 Task: Look for space in Nagaoka, Japan from 1st July, 2023 to 9th July, 2023 for 2 adults in price range Rs.8000 to Rs.15000. Place can be entire place with 1  bedroom having 1 bed and 1 bathroom. Property type can be house, flat, guest house. Booking option can be shelf check-in. Required host language is English.
Action: Mouse moved to (412, 97)
Screenshot: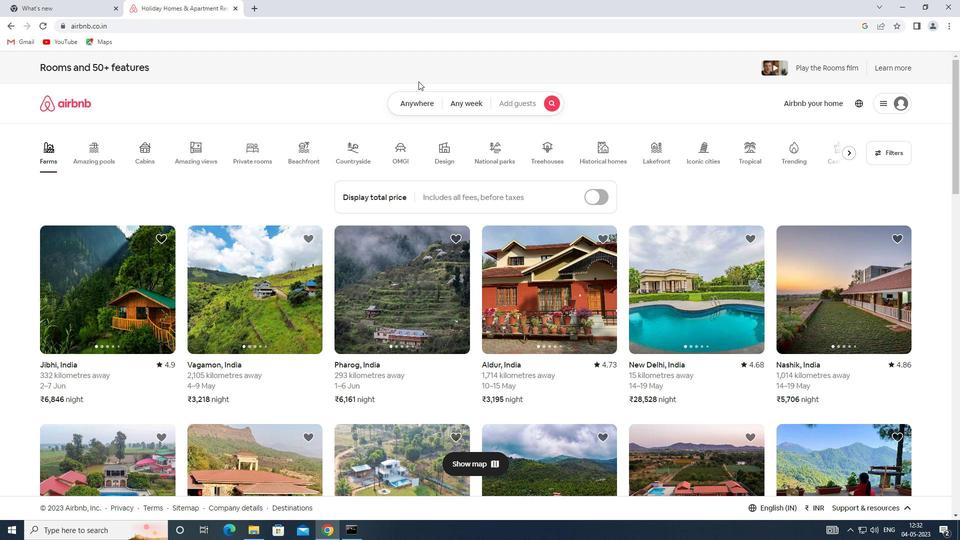
Action: Mouse pressed left at (412, 97)
Screenshot: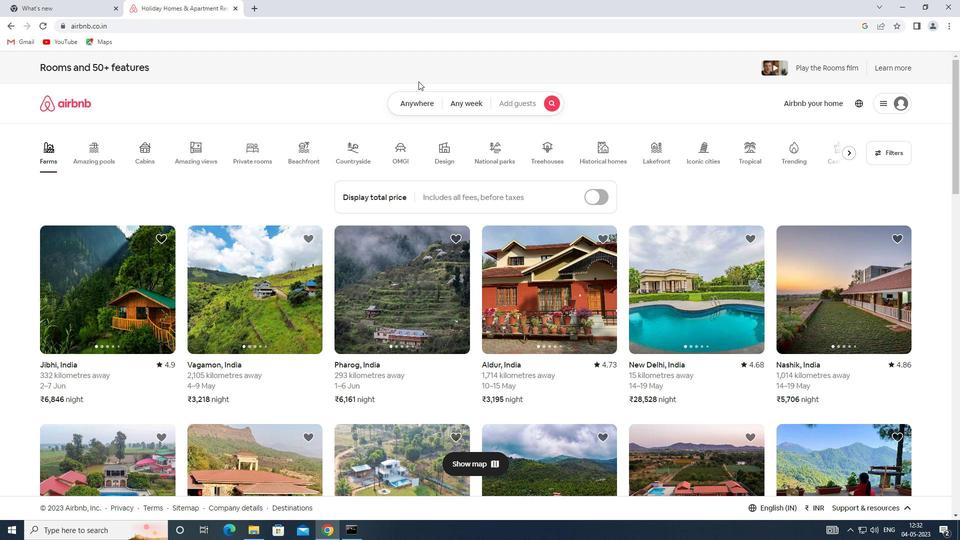 
Action: Mouse moved to (372, 144)
Screenshot: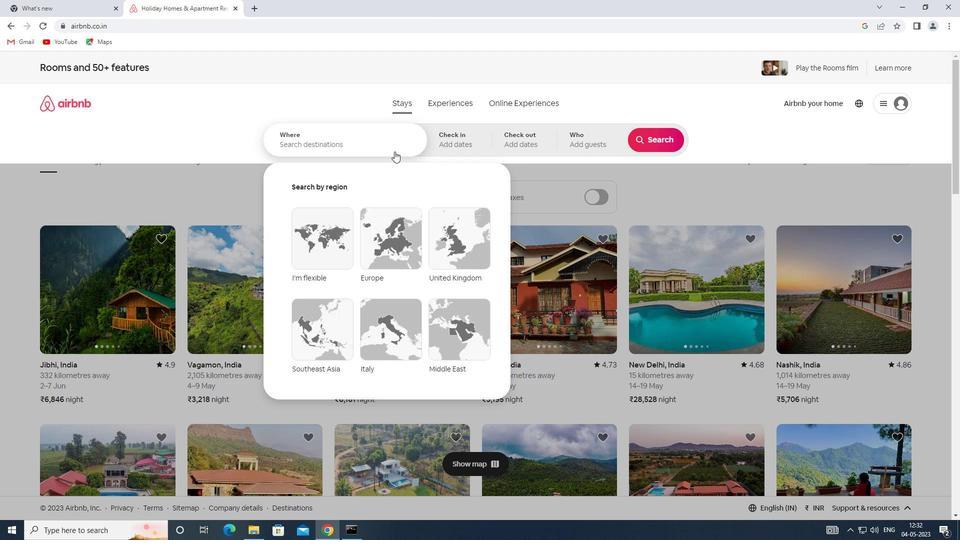 
Action: Mouse pressed left at (372, 144)
Screenshot: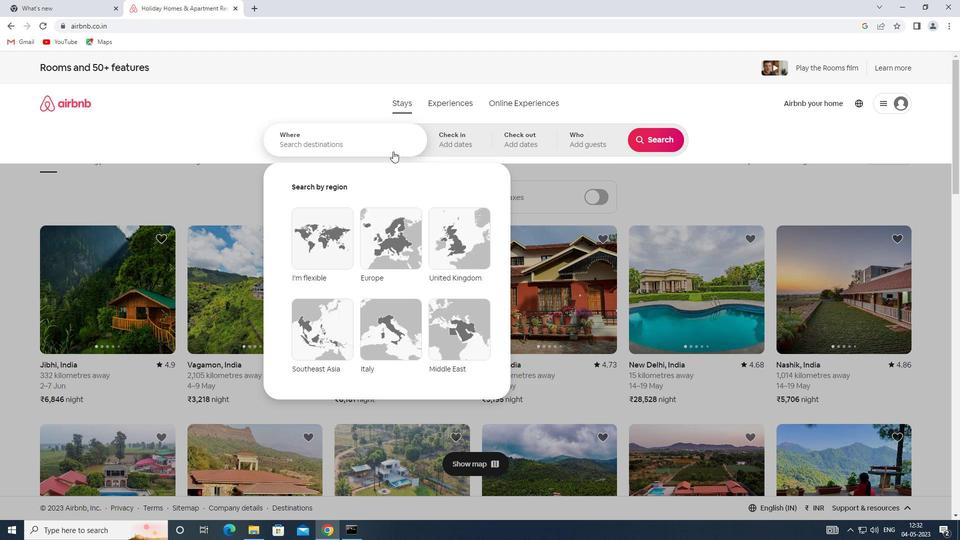 
Action: Mouse moved to (372, 143)
Screenshot: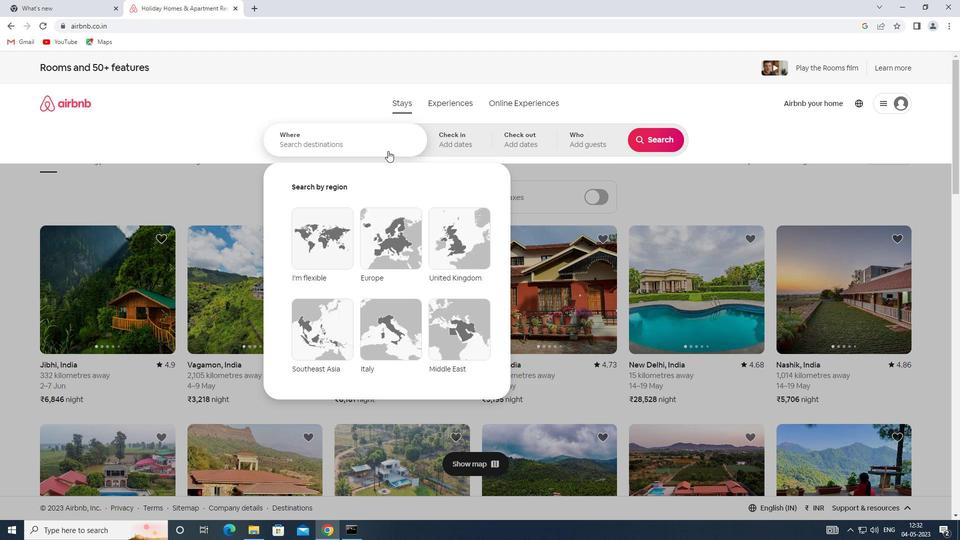 
Action: Key pressed <Key.shift>NAGAOKA,<Key.shift>JAPAN
Screenshot: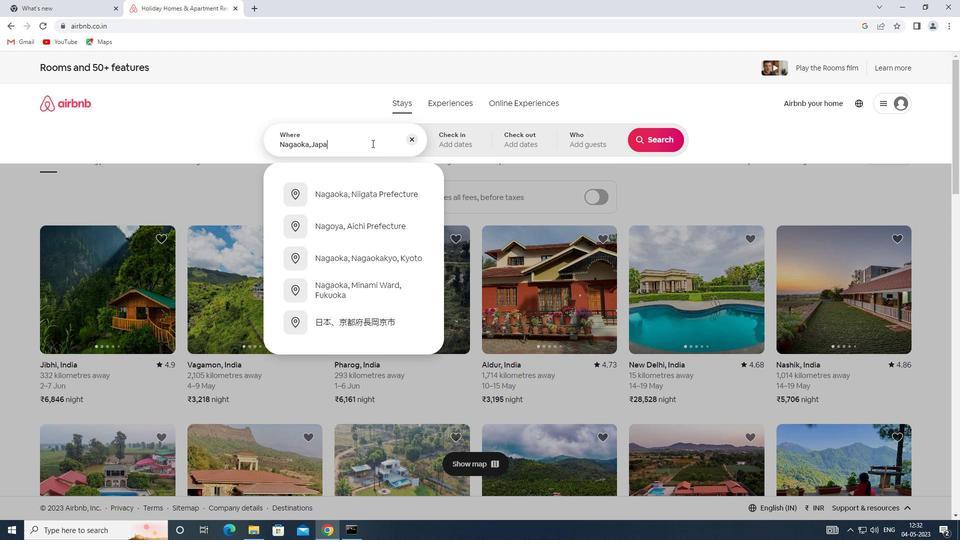 
Action: Mouse moved to (473, 144)
Screenshot: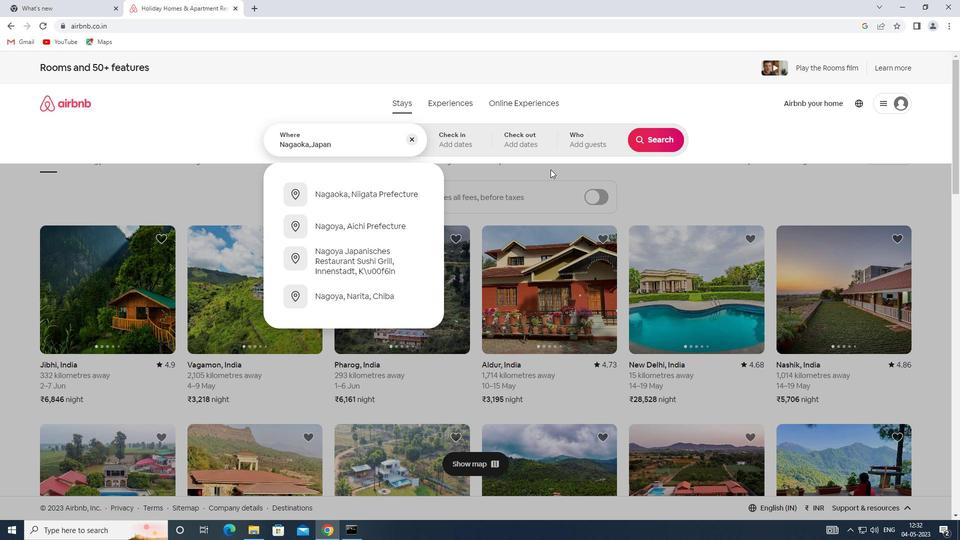 
Action: Mouse pressed left at (473, 144)
Screenshot: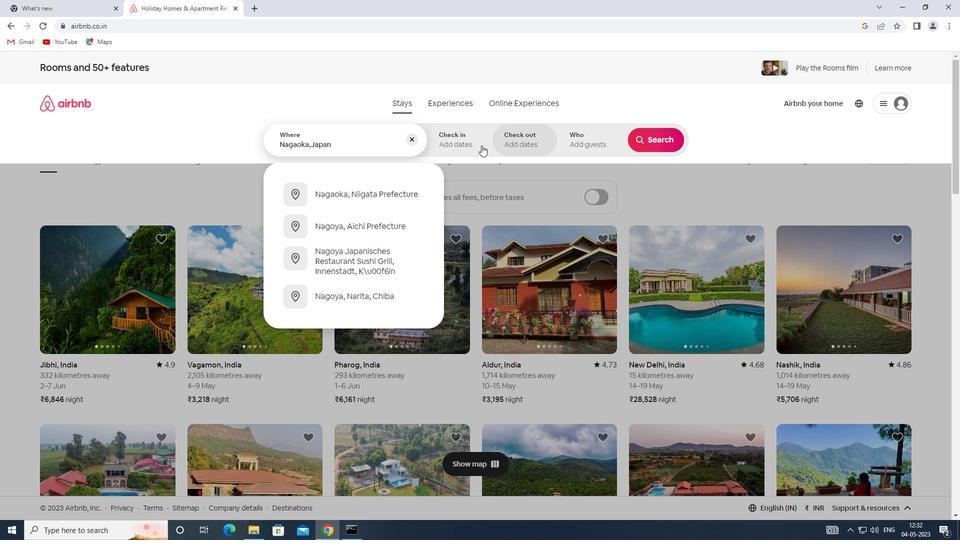
Action: Mouse moved to (659, 219)
Screenshot: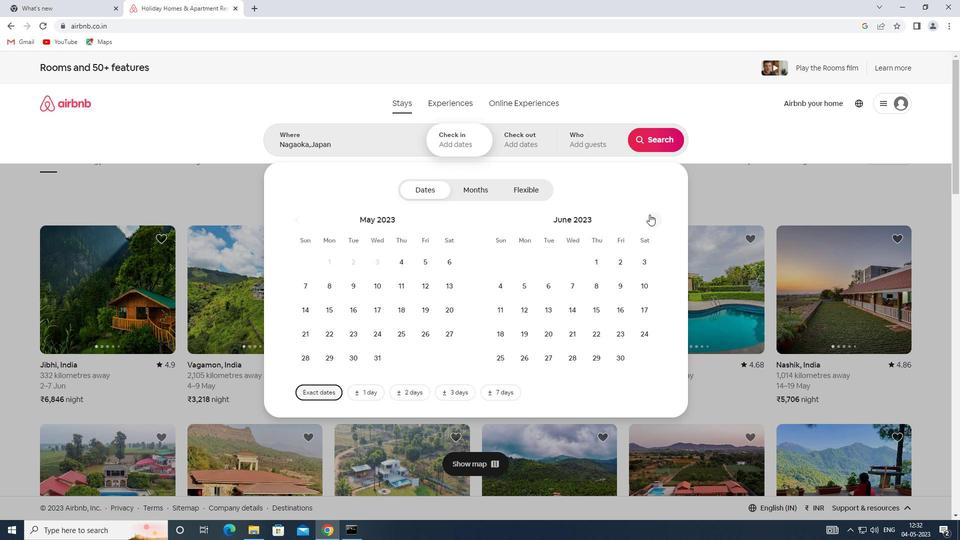 
Action: Mouse pressed left at (659, 219)
Screenshot: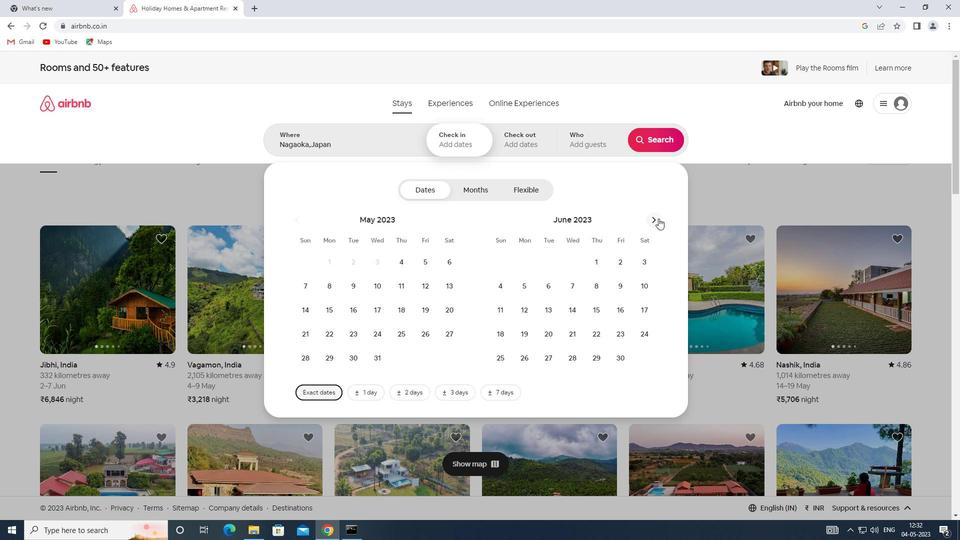
Action: Mouse moved to (652, 272)
Screenshot: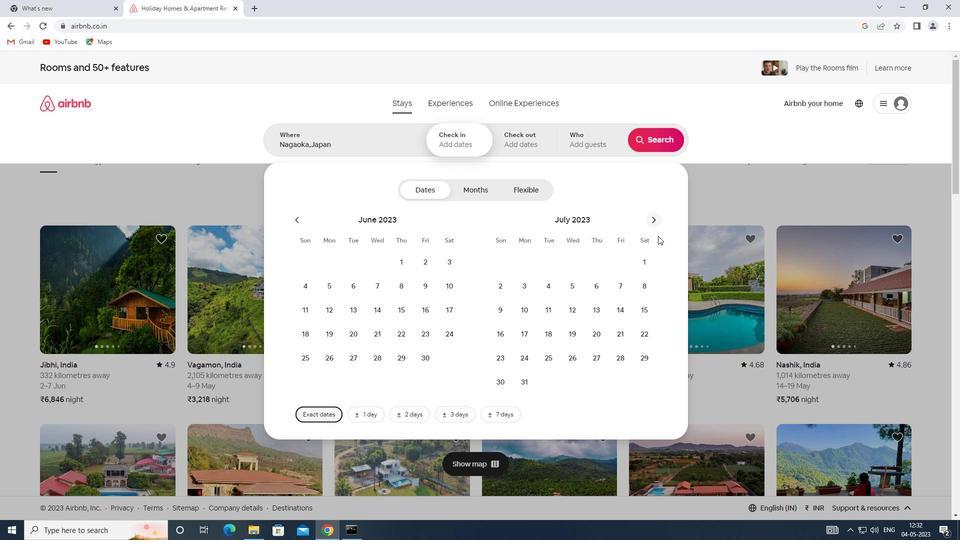 
Action: Mouse pressed left at (652, 272)
Screenshot: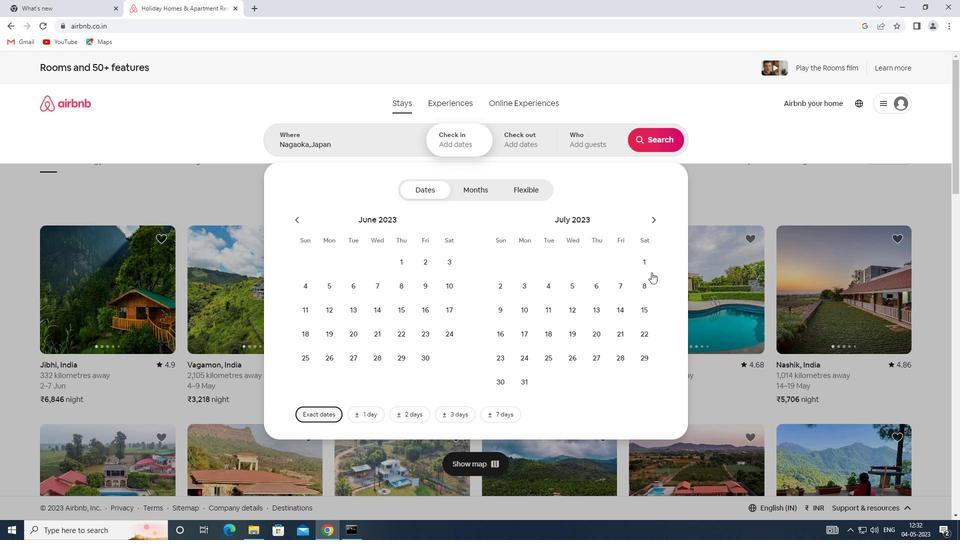 
Action: Mouse moved to (495, 317)
Screenshot: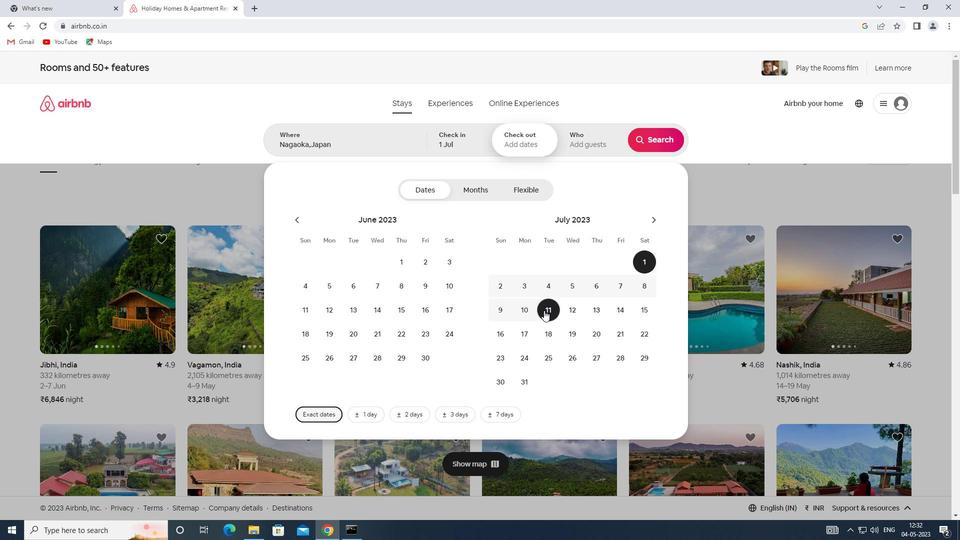 
Action: Mouse pressed left at (495, 317)
Screenshot: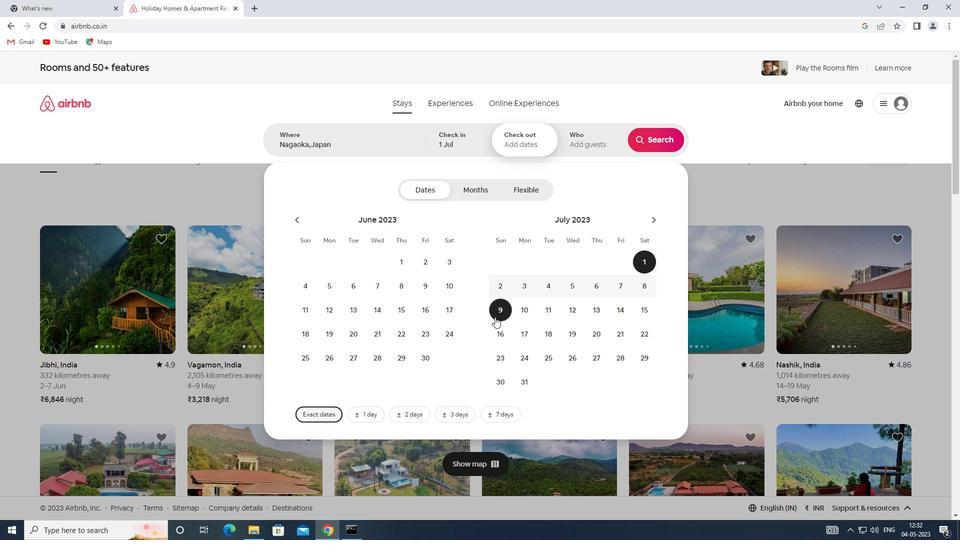 
Action: Mouse moved to (588, 134)
Screenshot: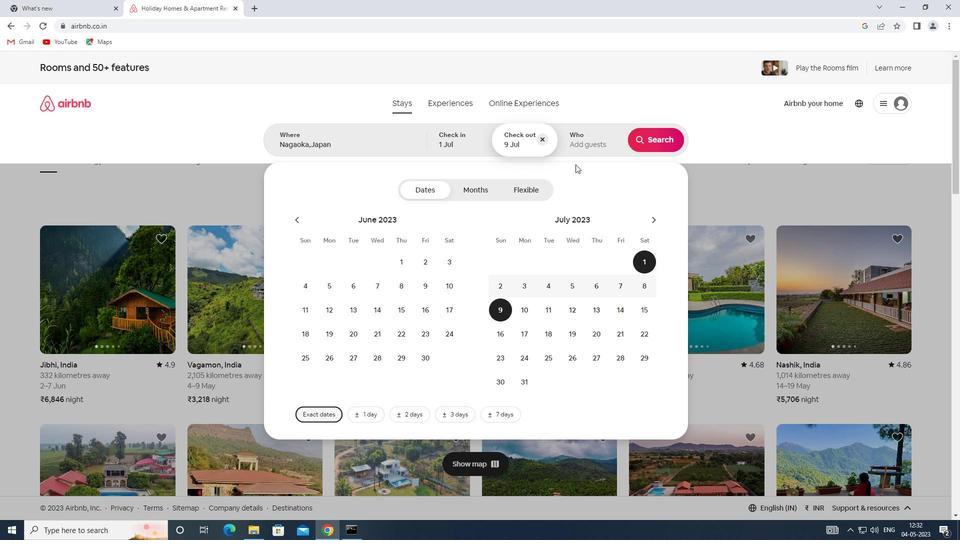 
Action: Mouse pressed left at (588, 134)
Screenshot: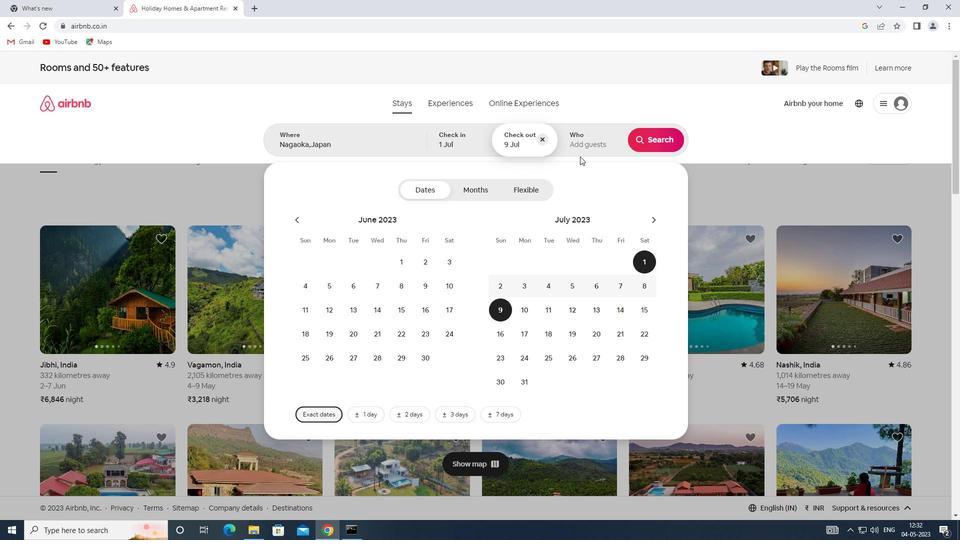 
Action: Mouse moved to (658, 193)
Screenshot: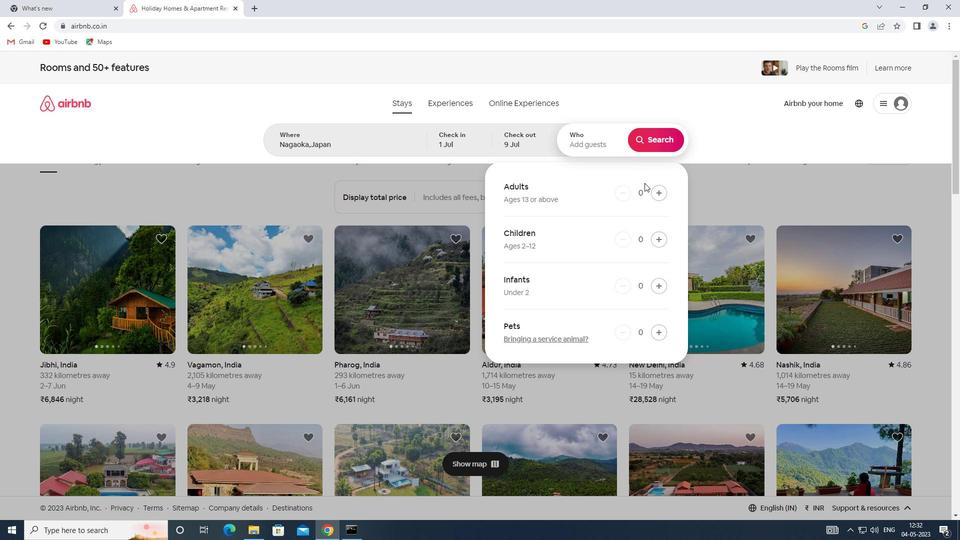 
Action: Mouse pressed left at (658, 193)
Screenshot: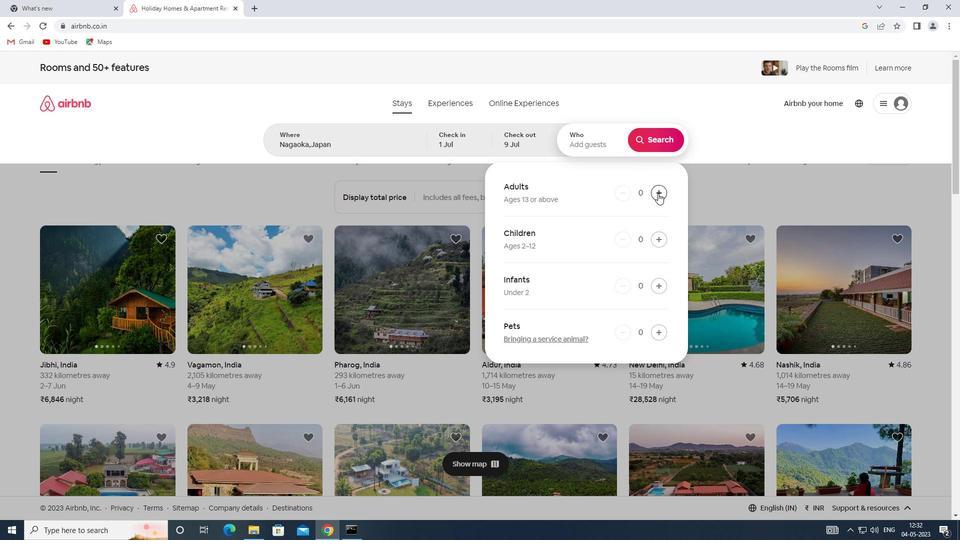 
Action: Mouse pressed left at (658, 193)
Screenshot: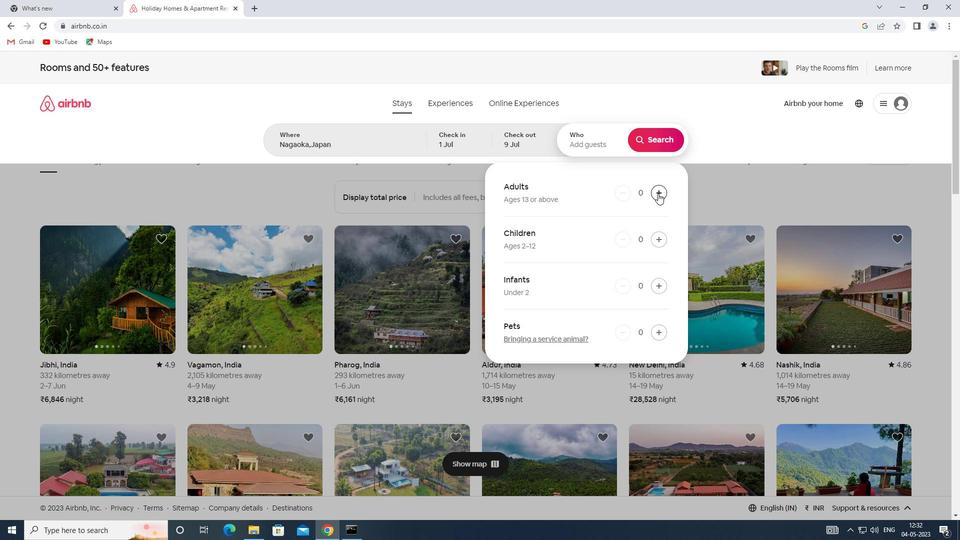 
Action: Mouse moved to (651, 142)
Screenshot: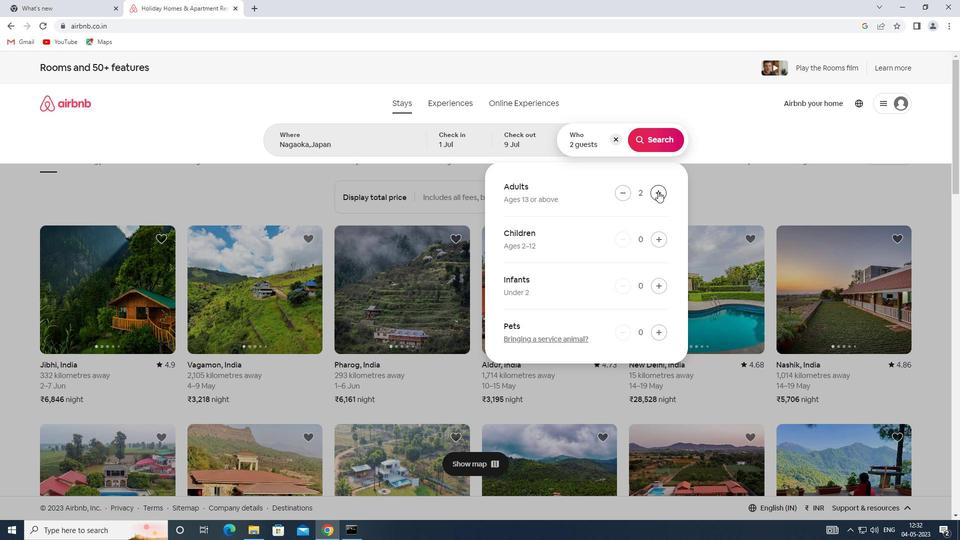 
Action: Mouse pressed left at (651, 142)
Screenshot: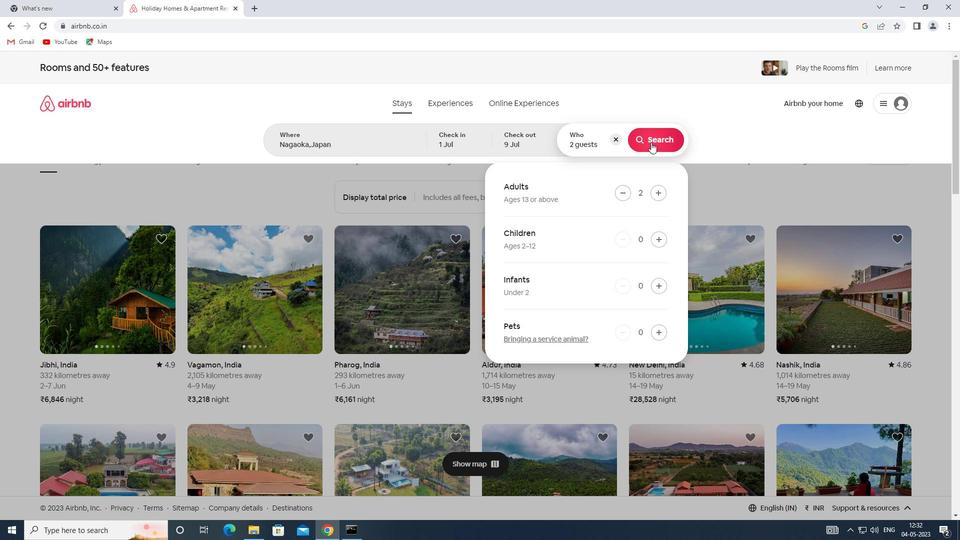 
Action: Mouse moved to (920, 110)
Screenshot: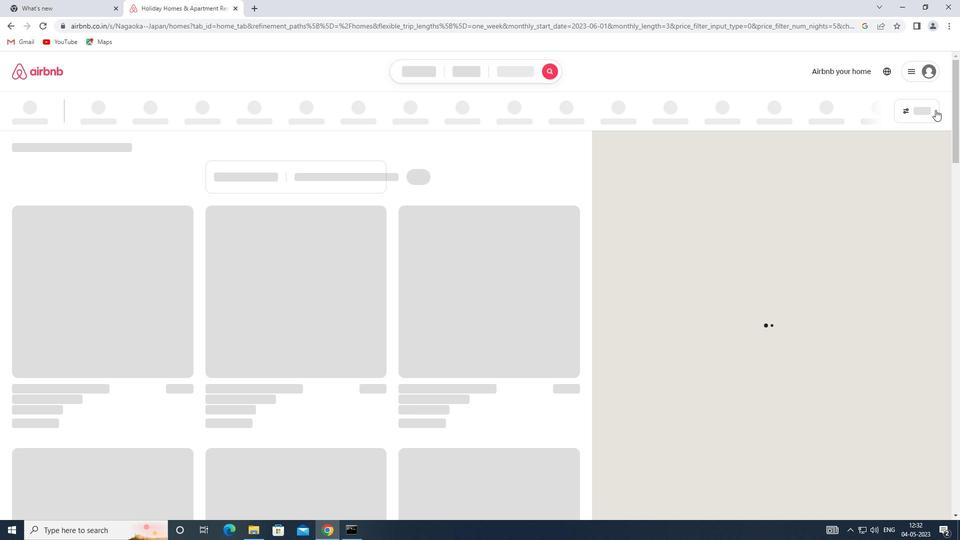 
Action: Mouse pressed left at (920, 110)
Screenshot: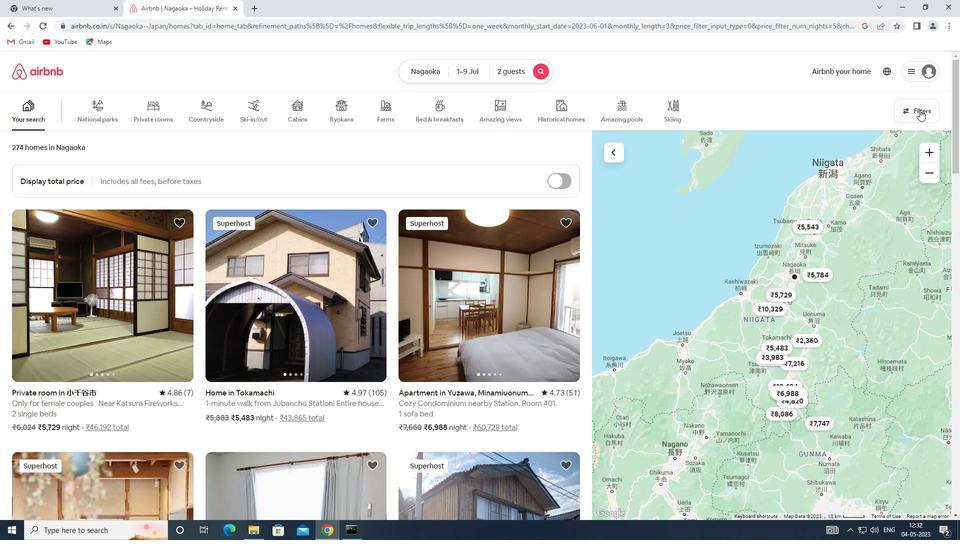 
Action: Mouse moved to (351, 241)
Screenshot: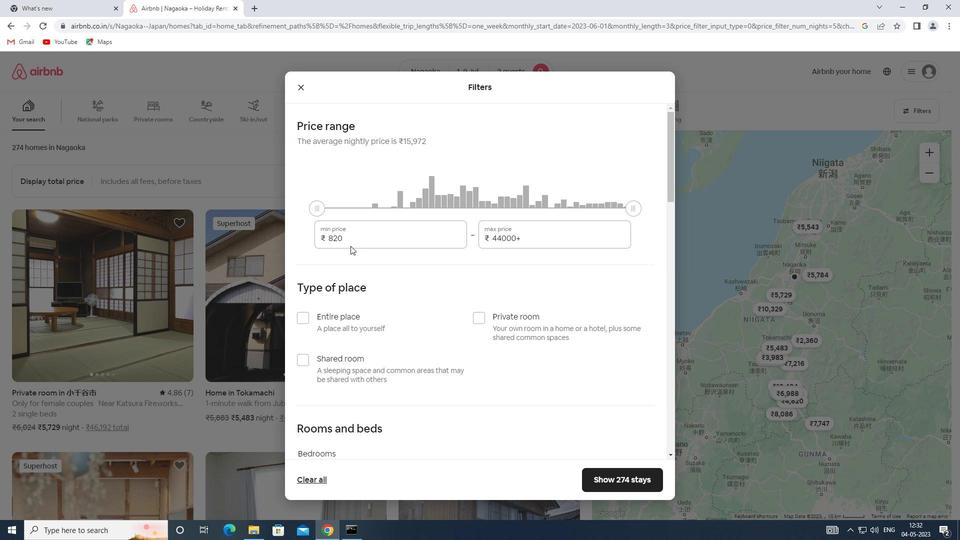 
Action: Mouse pressed left at (351, 241)
Screenshot: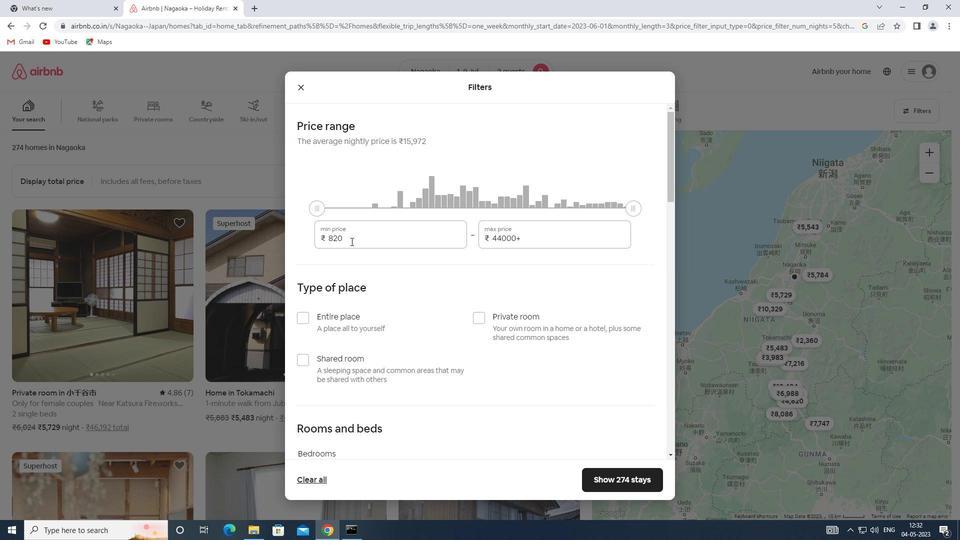 
Action: Mouse moved to (303, 241)
Screenshot: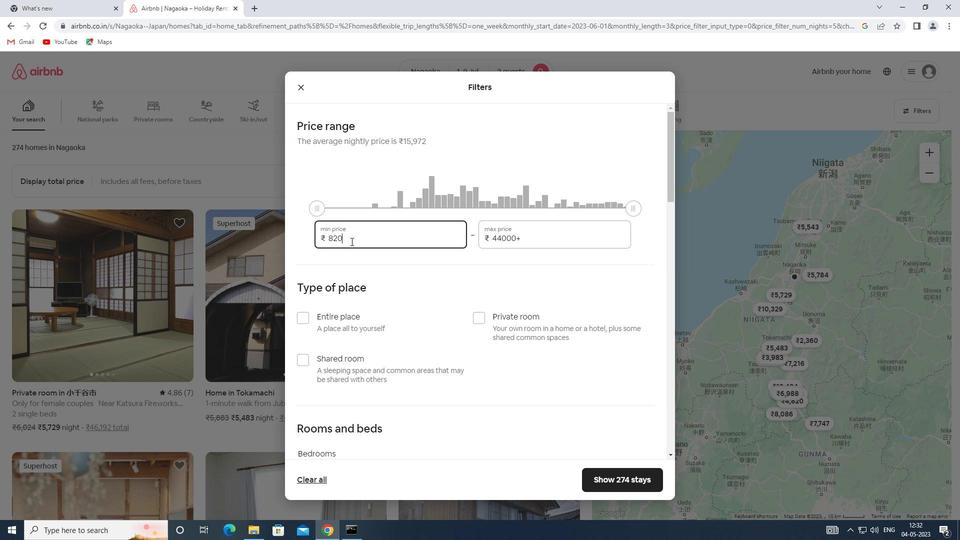 
Action: Key pressed 8000
Screenshot: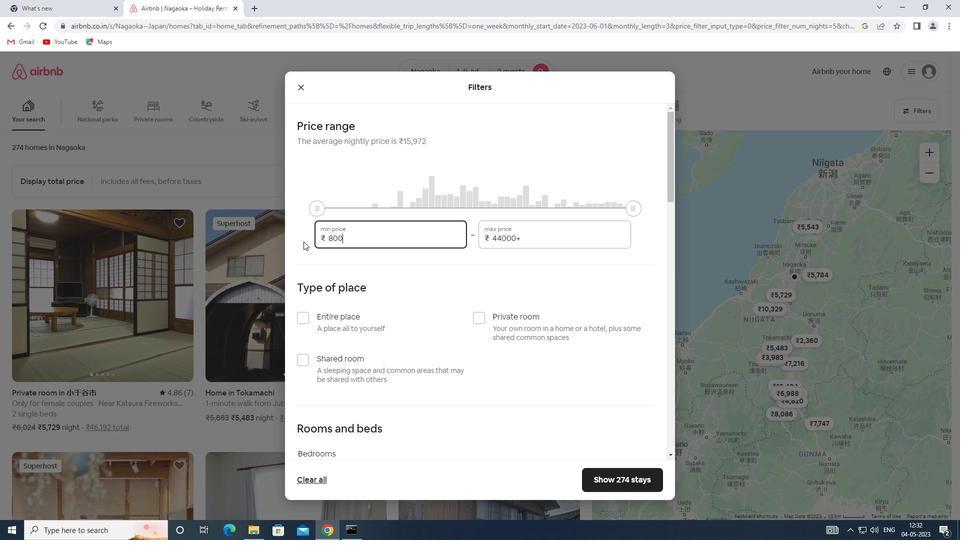 
Action: Mouse moved to (519, 240)
Screenshot: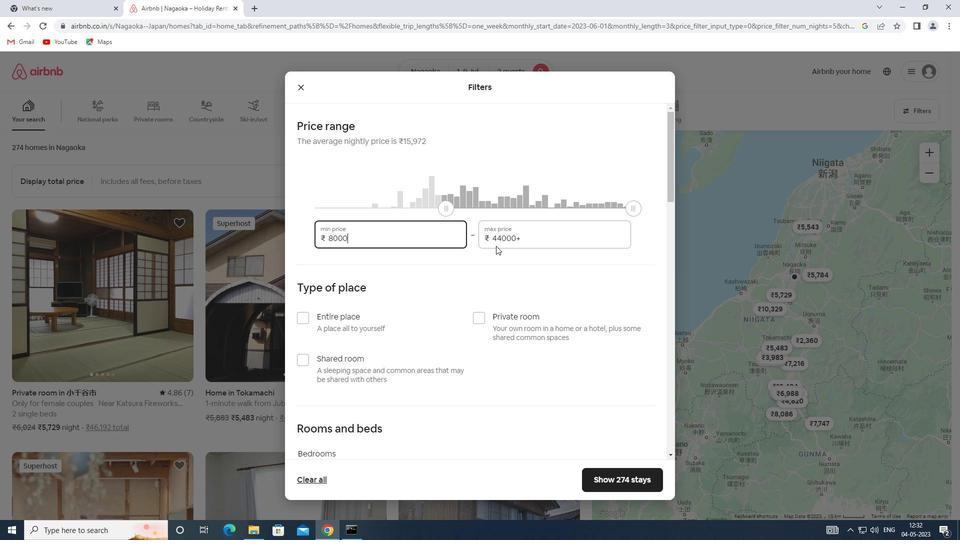 
Action: Mouse pressed left at (519, 240)
Screenshot: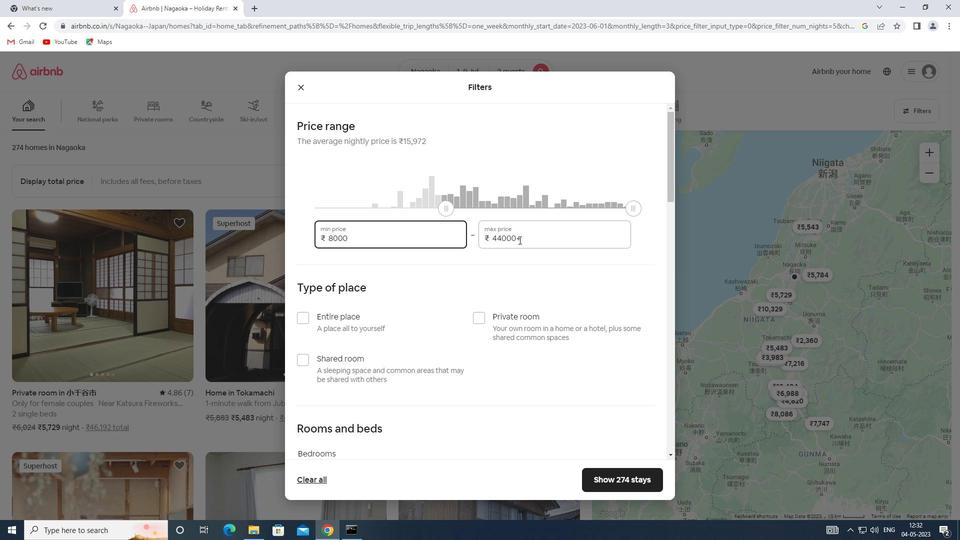 
Action: Mouse moved to (473, 238)
Screenshot: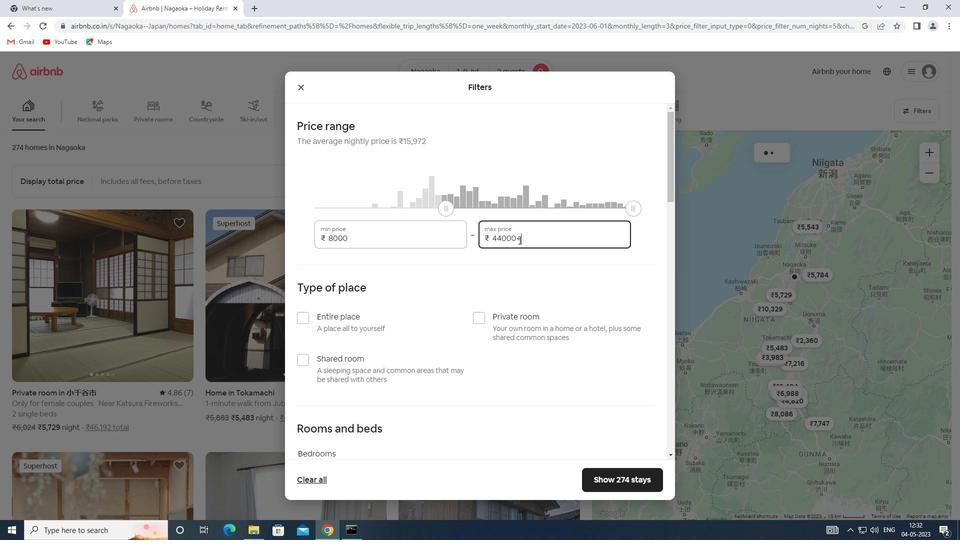 
Action: Key pressed 15000
Screenshot: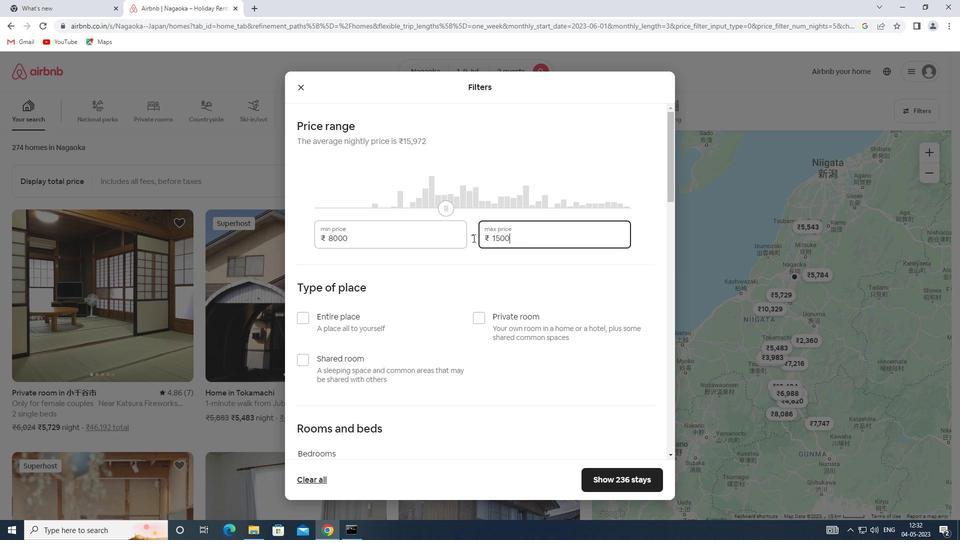
Action: Mouse scrolled (473, 237) with delta (0, 0)
Screenshot: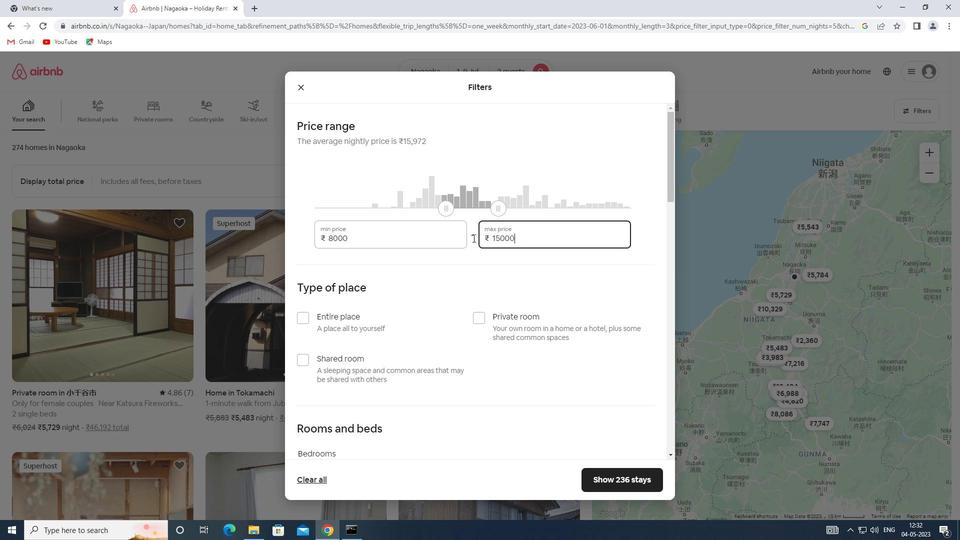 
Action: Mouse moved to (323, 274)
Screenshot: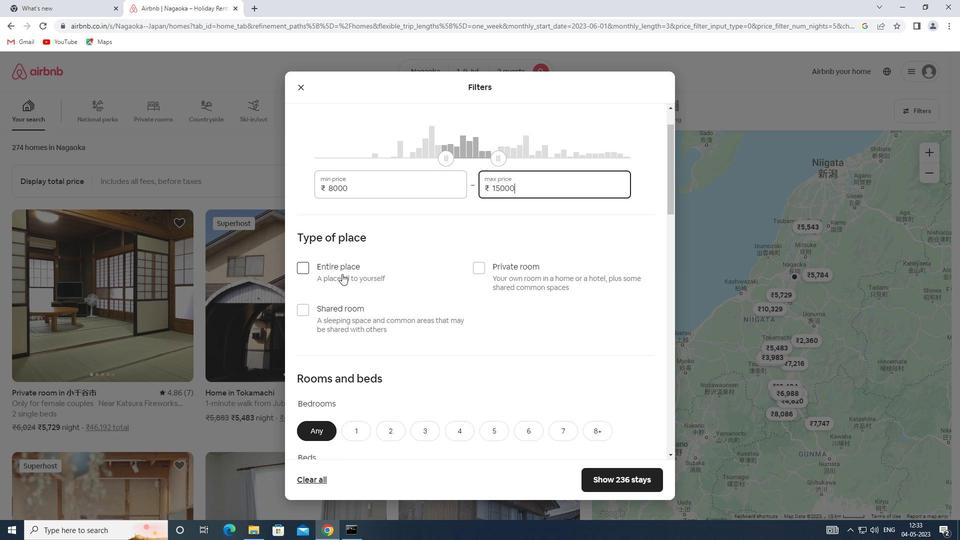 
Action: Mouse pressed left at (323, 274)
Screenshot: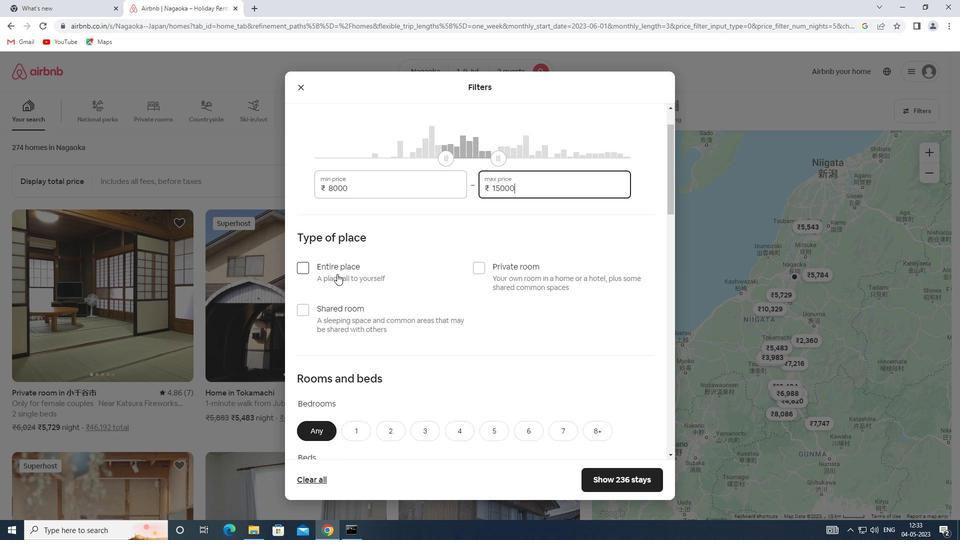 
Action: Mouse moved to (324, 273)
Screenshot: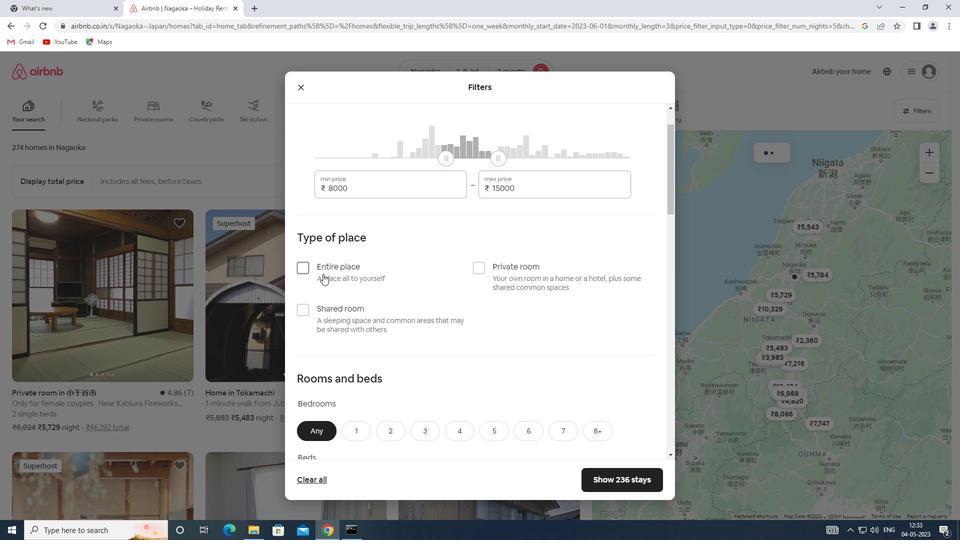 
Action: Mouse scrolled (324, 272) with delta (0, 0)
Screenshot: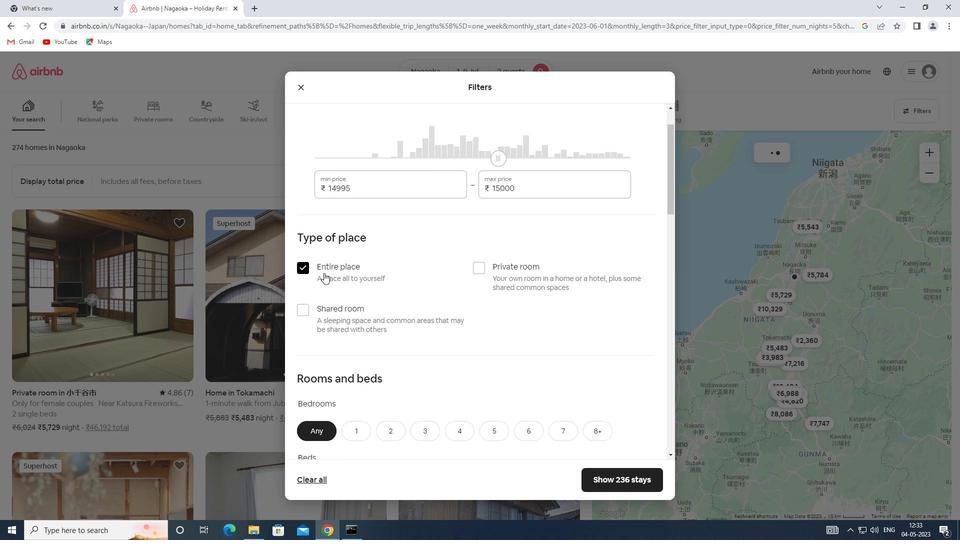 
Action: Mouse scrolled (324, 272) with delta (0, 0)
Screenshot: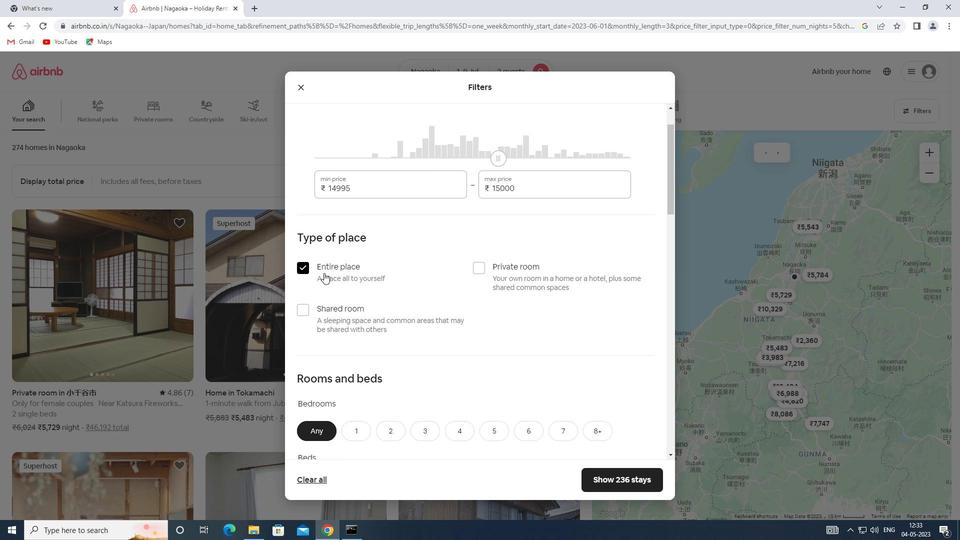 
Action: Mouse scrolled (324, 272) with delta (0, 0)
Screenshot: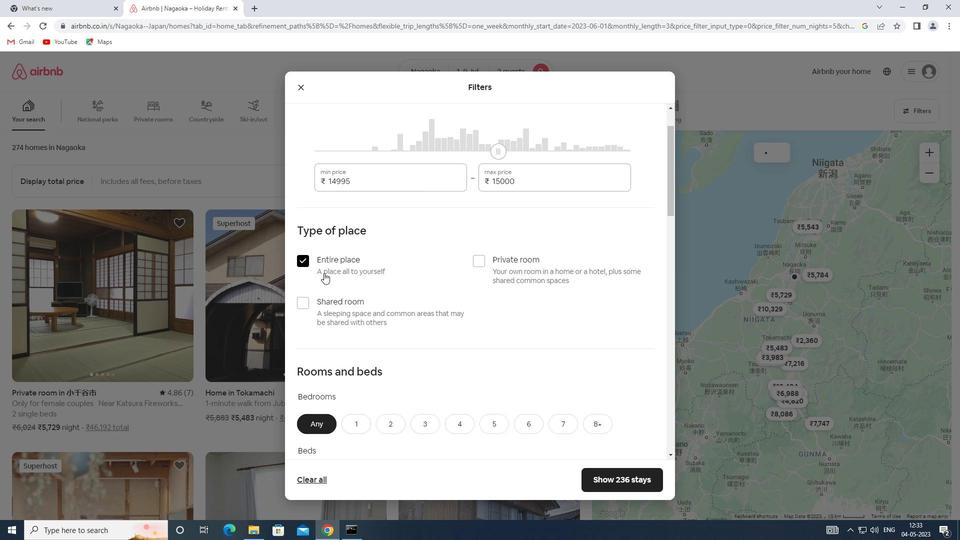 
Action: Mouse scrolled (324, 272) with delta (0, 0)
Screenshot: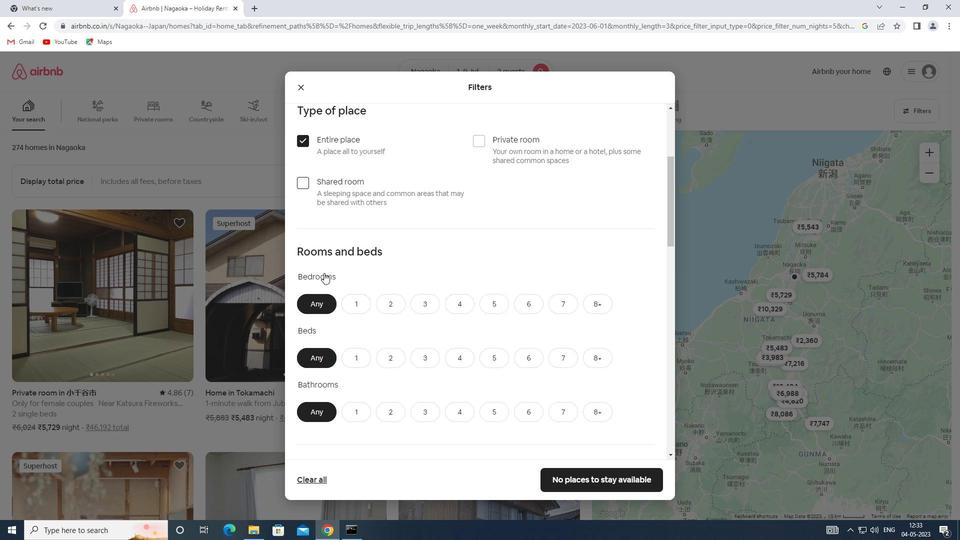 
Action: Mouse moved to (350, 232)
Screenshot: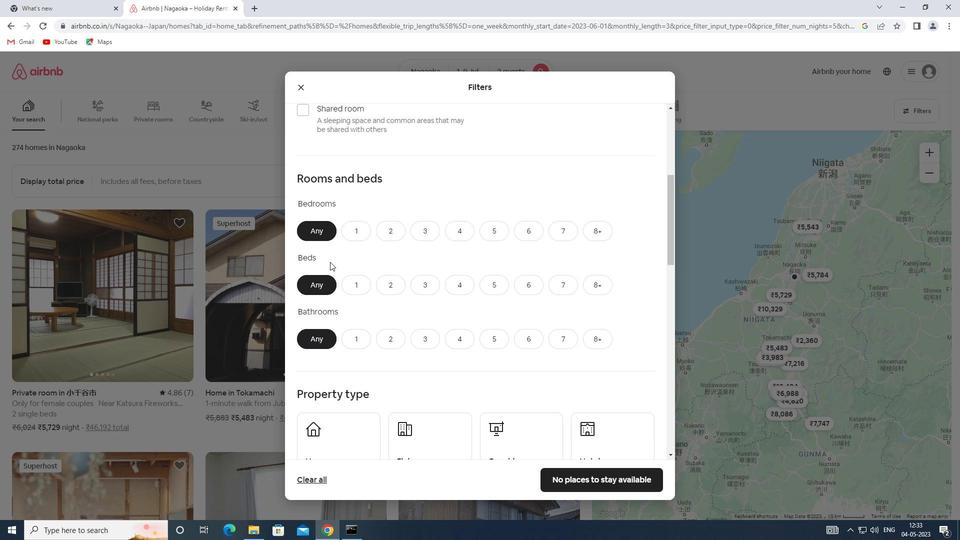 
Action: Mouse pressed left at (350, 232)
Screenshot: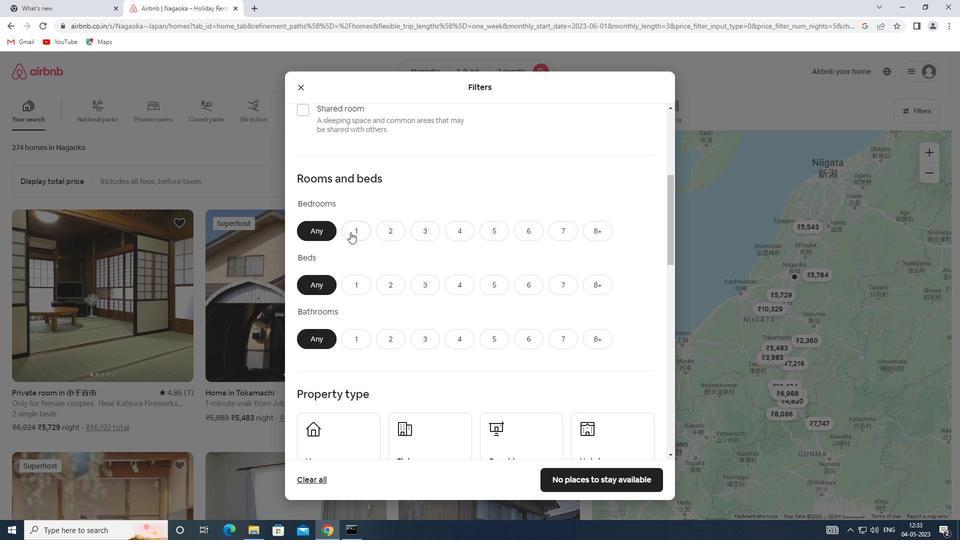 
Action: Mouse moved to (365, 289)
Screenshot: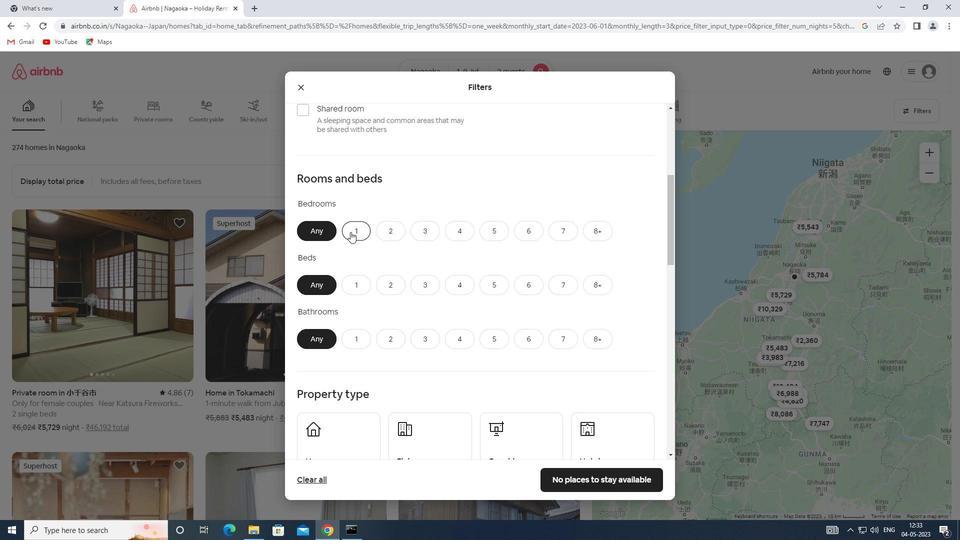 
Action: Mouse pressed left at (365, 289)
Screenshot: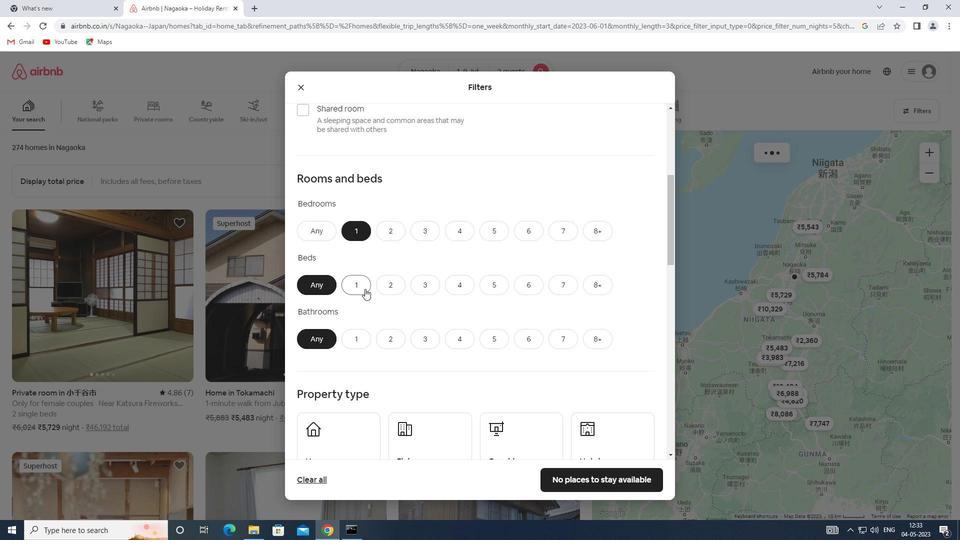 
Action: Mouse moved to (361, 342)
Screenshot: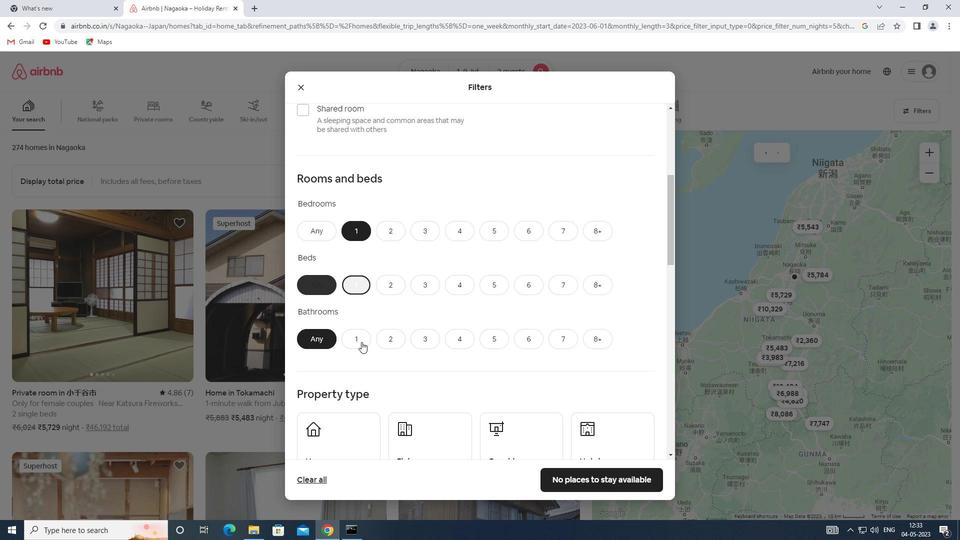 
Action: Mouse pressed left at (361, 342)
Screenshot: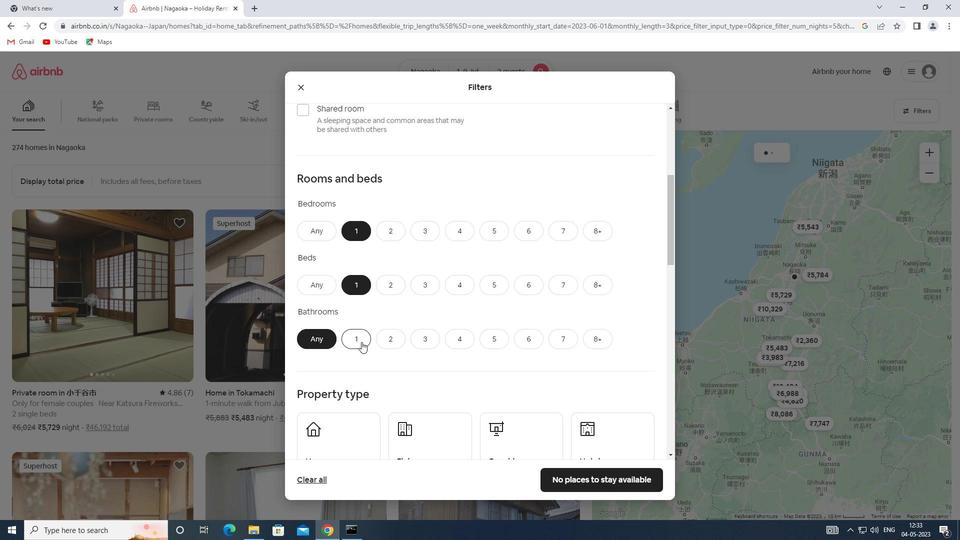 
Action: Mouse moved to (361, 342)
Screenshot: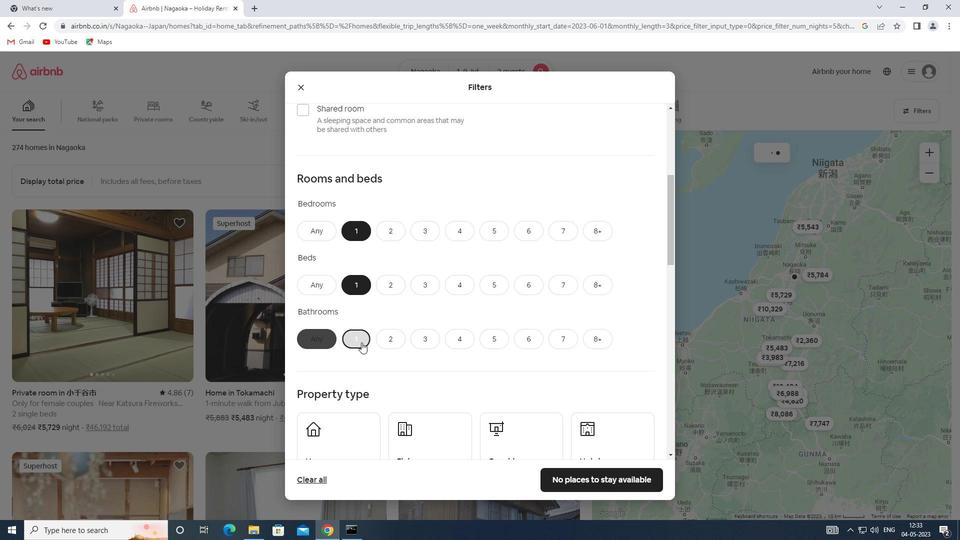 
Action: Mouse scrolled (361, 342) with delta (0, 0)
Screenshot: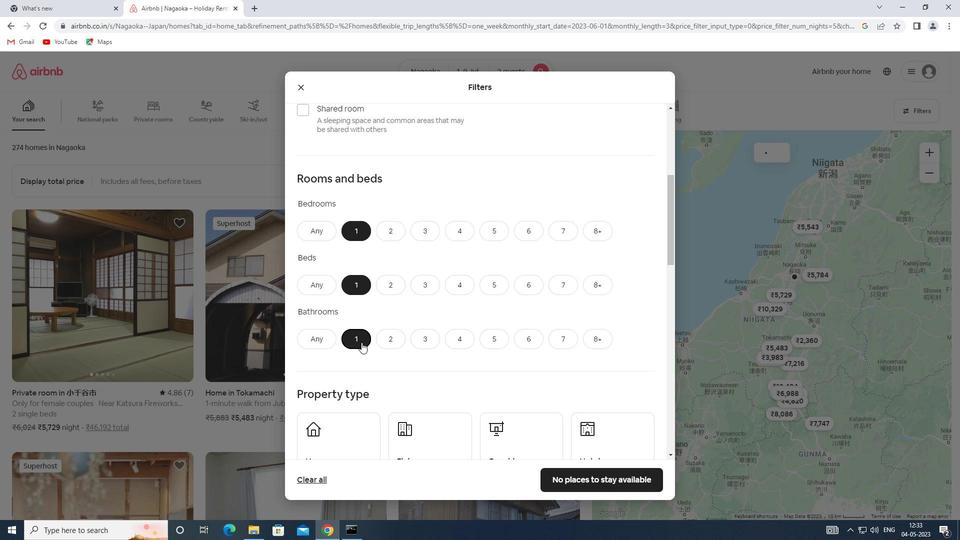 
Action: Mouse scrolled (361, 342) with delta (0, 0)
Screenshot: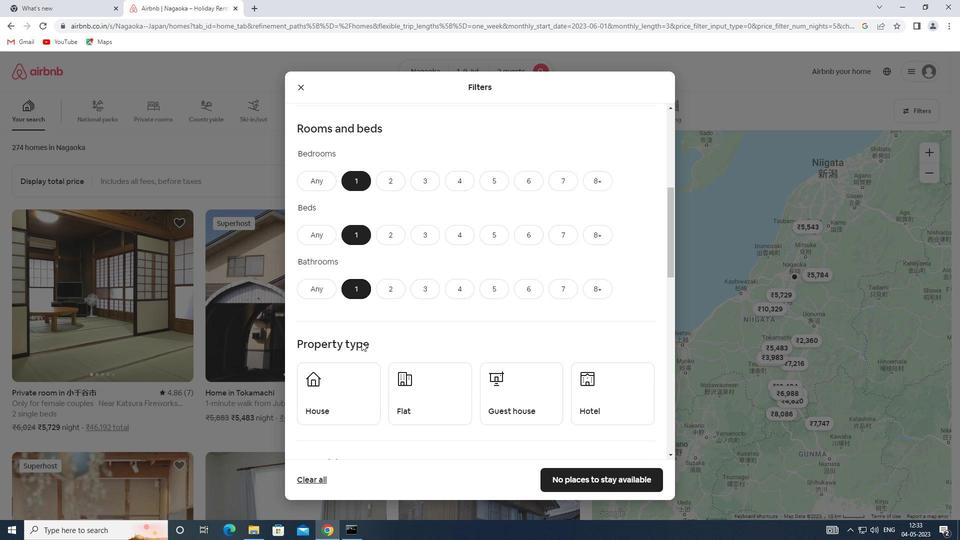 
Action: Mouse moved to (361, 341)
Screenshot: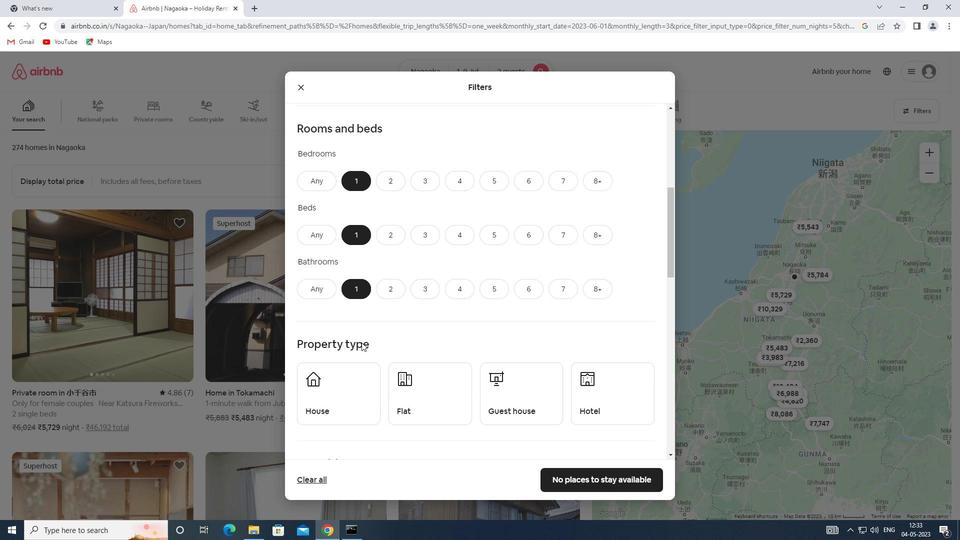 
Action: Mouse scrolled (361, 340) with delta (0, 0)
Screenshot: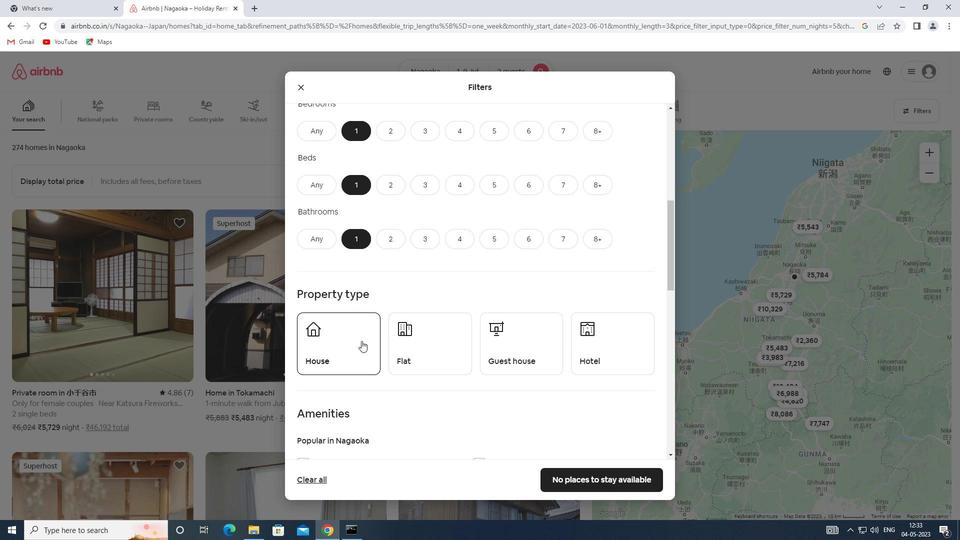 
Action: Mouse moved to (340, 313)
Screenshot: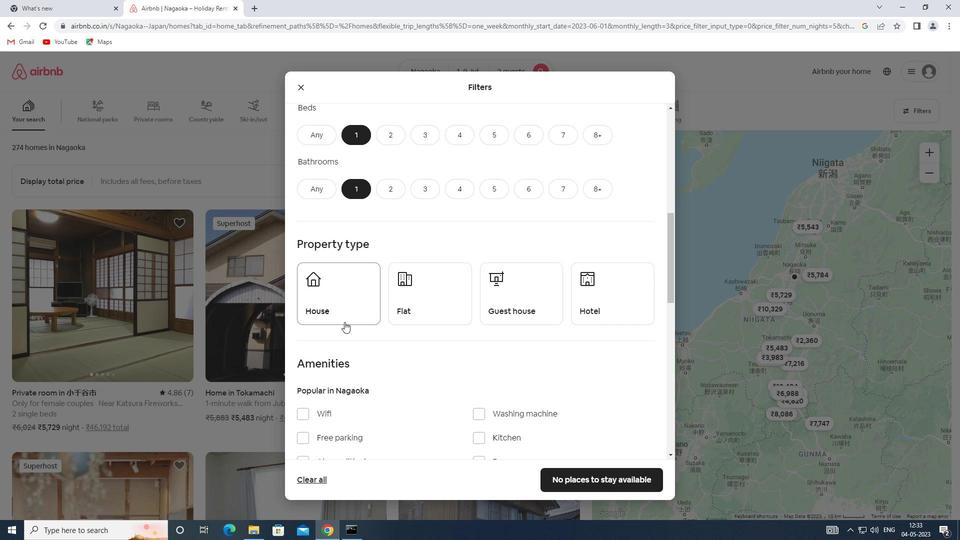 
Action: Mouse pressed left at (340, 313)
Screenshot: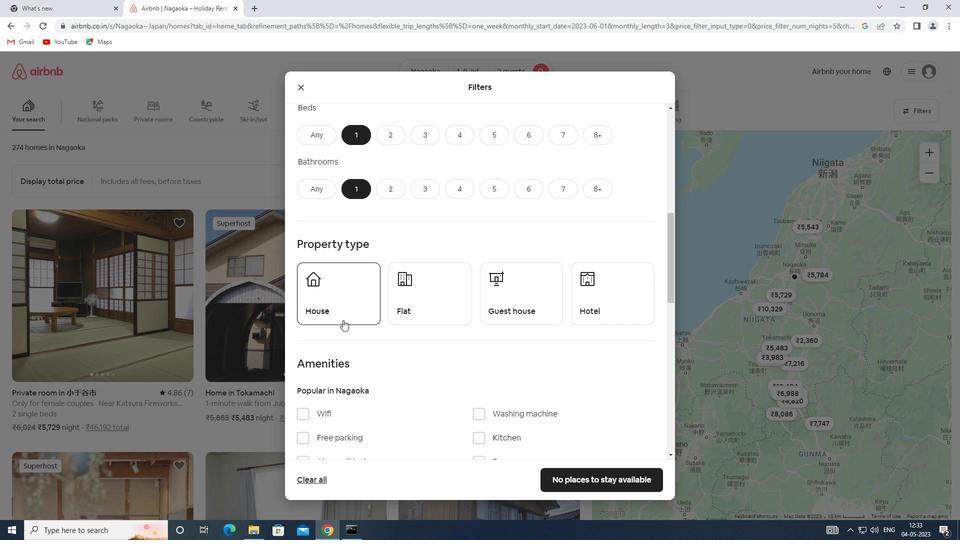 
Action: Mouse moved to (405, 301)
Screenshot: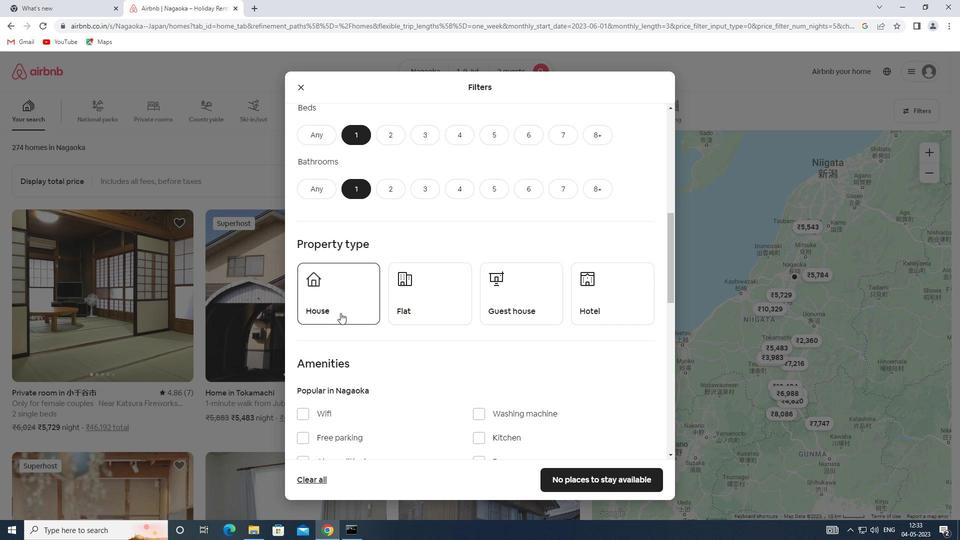 
Action: Mouse pressed left at (405, 301)
Screenshot: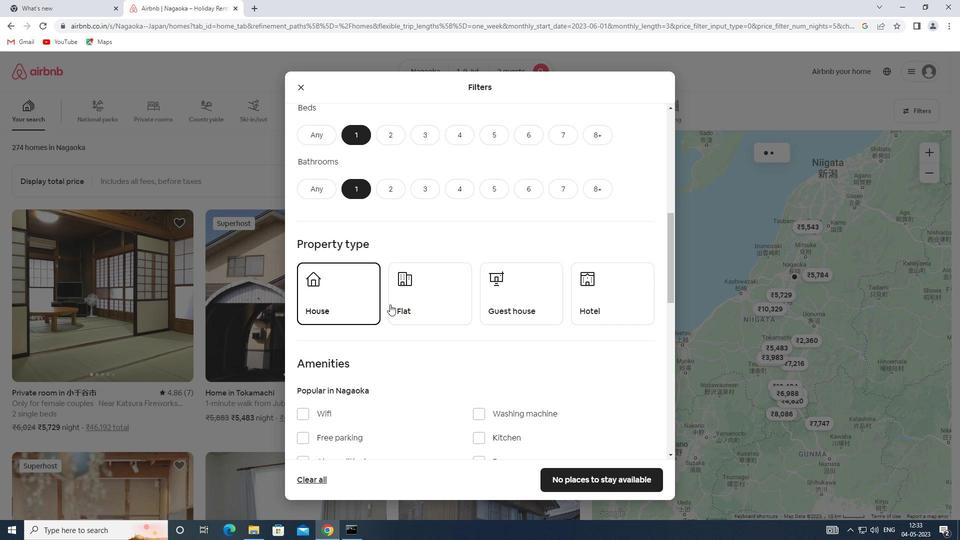 
Action: Mouse moved to (489, 296)
Screenshot: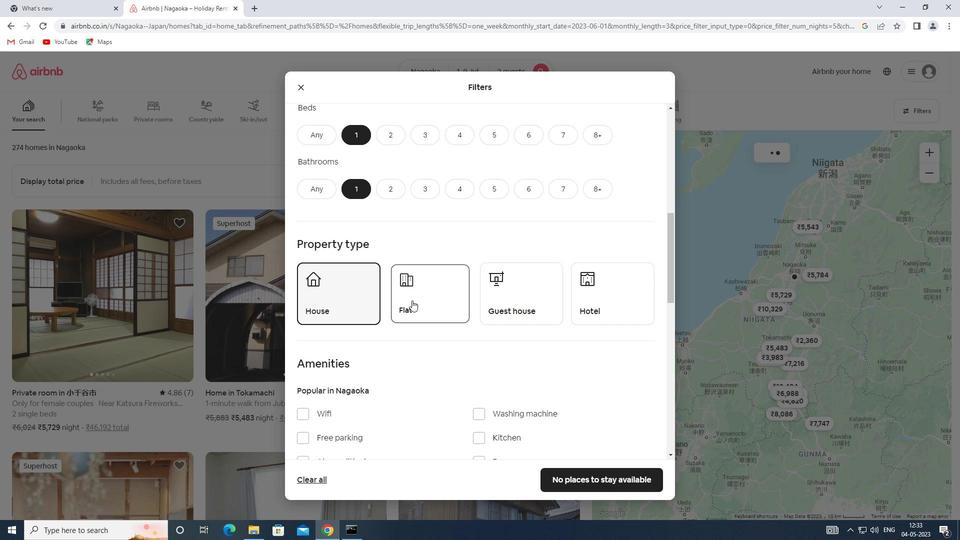 
Action: Mouse pressed left at (489, 296)
Screenshot: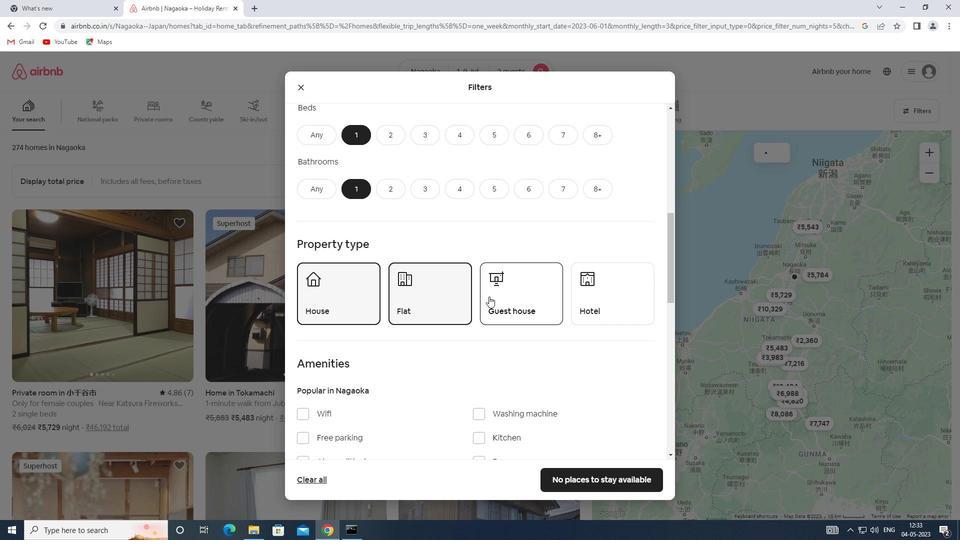 
Action: Mouse scrolled (489, 296) with delta (0, 0)
Screenshot: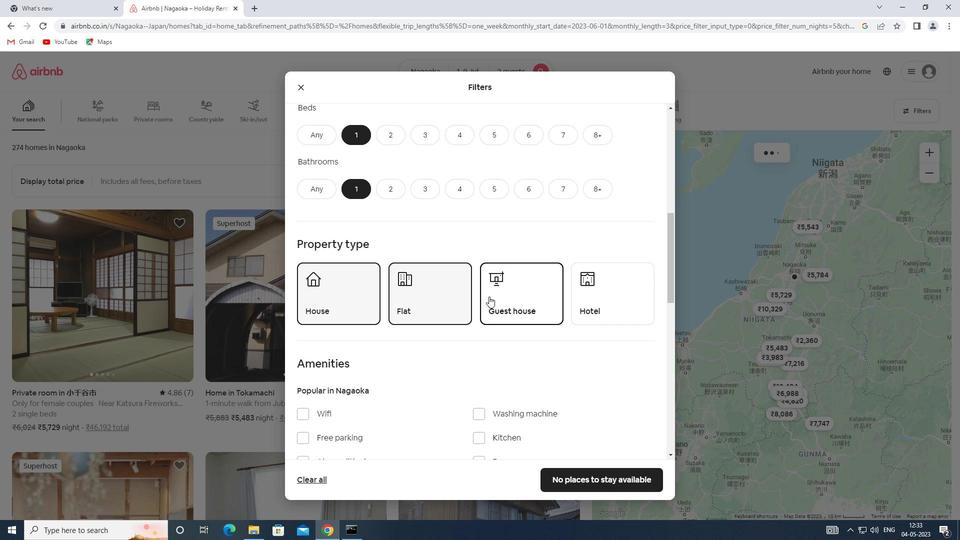
Action: Mouse scrolled (489, 296) with delta (0, 0)
Screenshot: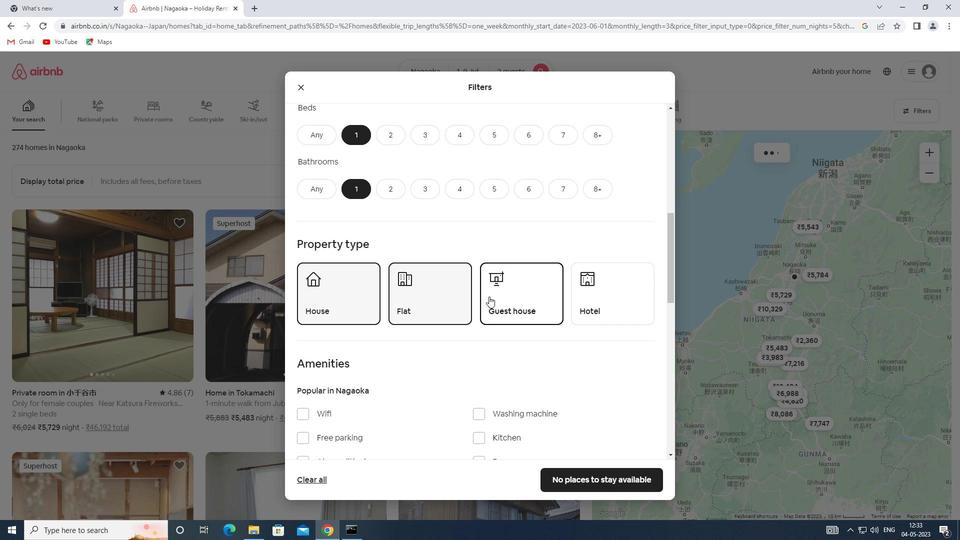 
Action: Mouse scrolled (489, 296) with delta (0, 0)
Screenshot: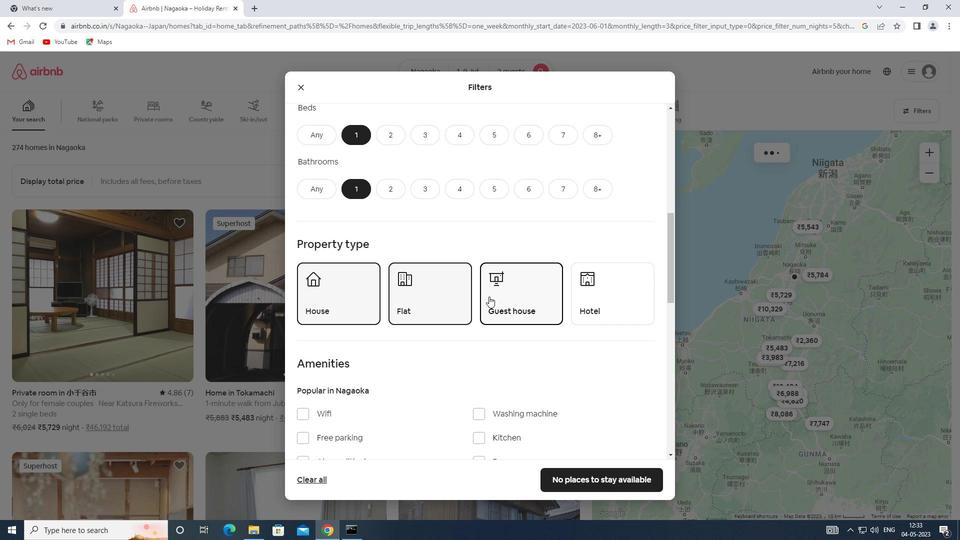 
Action: Mouse moved to (627, 368)
Screenshot: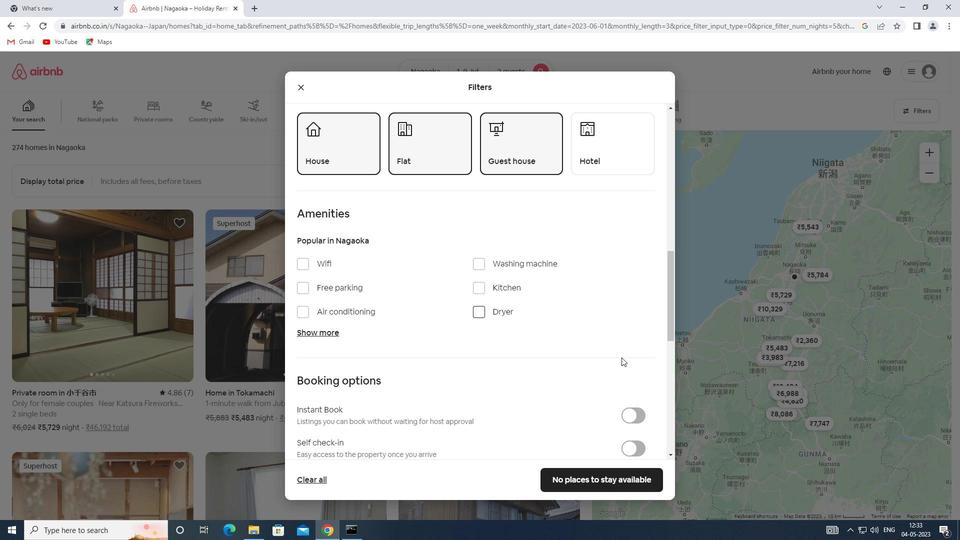 
Action: Mouse scrolled (627, 367) with delta (0, 0)
Screenshot: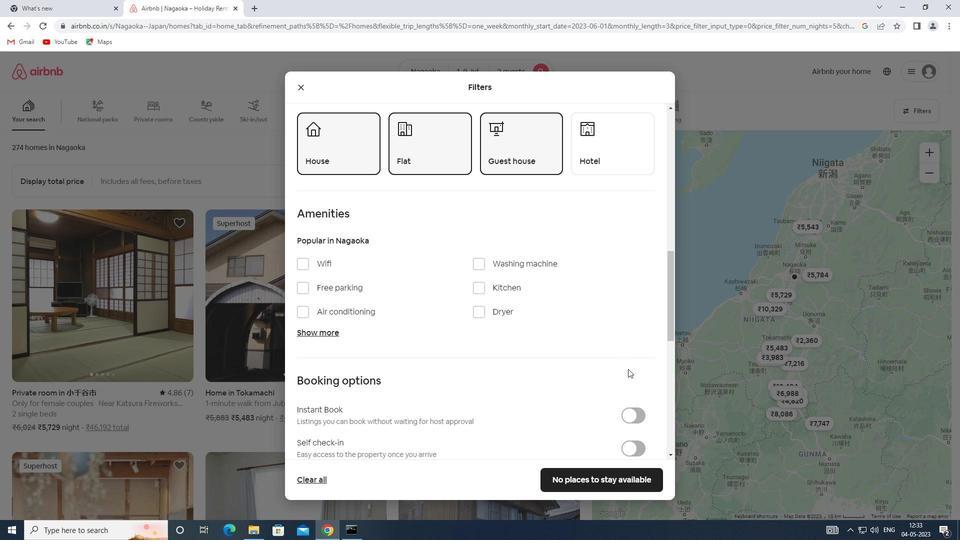 
Action: Mouse moved to (627, 367)
Screenshot: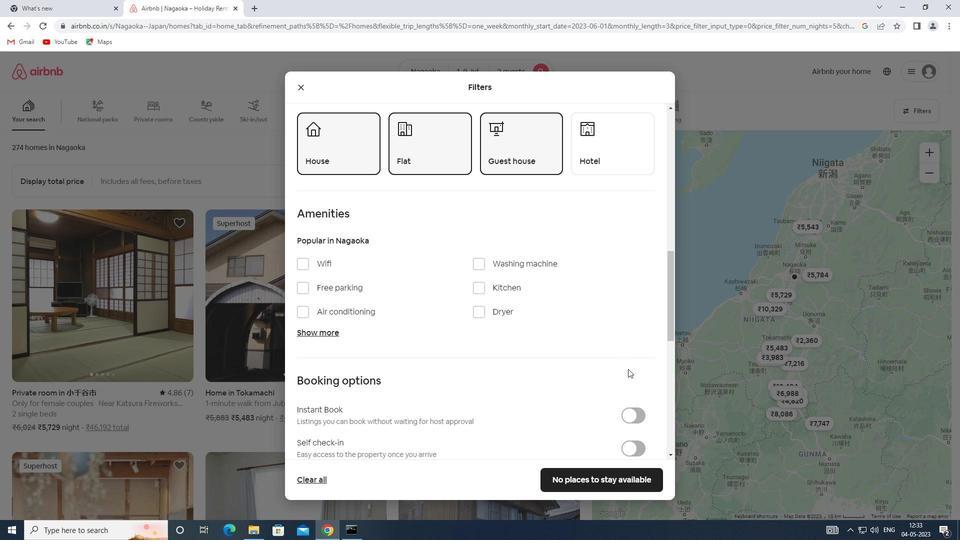 
Action: Mouse scrolled (627, 367) with delta (0, 0)
Screenshot: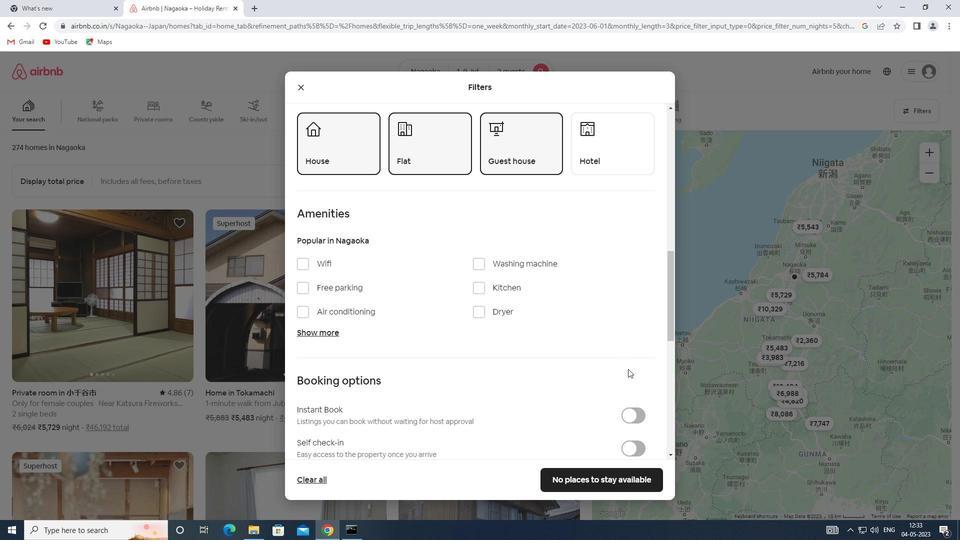 
Action: Mouse scrolled (627, 367) with delta (0, 0)
Screenshot: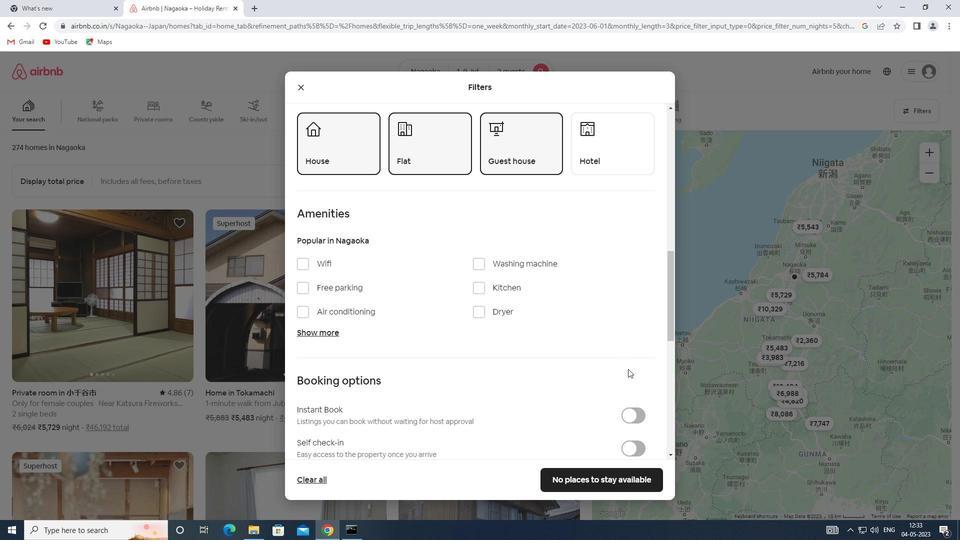
Action: Mouse moved to (628, 298)
Screenshot: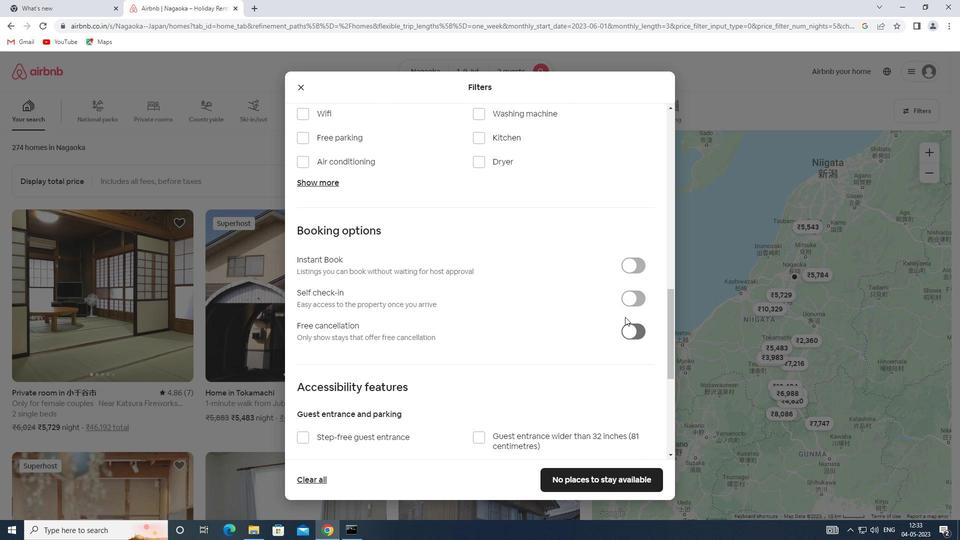 
Action: Mouse pressed left at (628, 298)
Screenshot: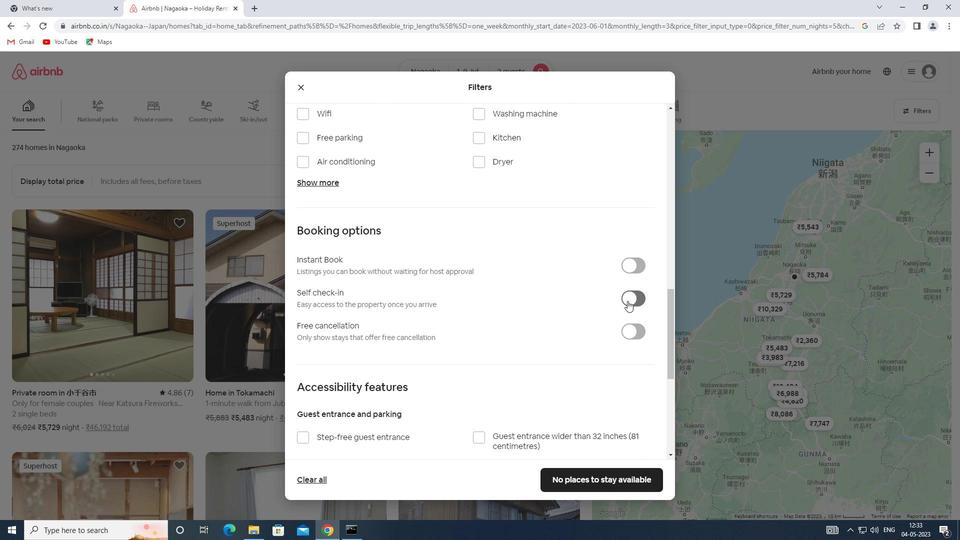 
Action: Mouse moved to (435, 345)
Screenshot: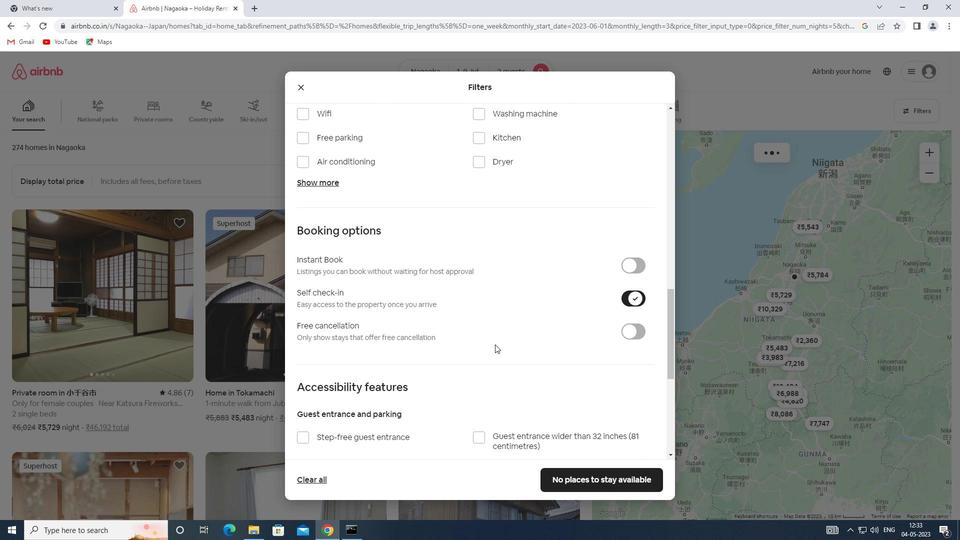 
Action: Mouse scrolled (435, 345) with delta (0, 0)
Screenshot: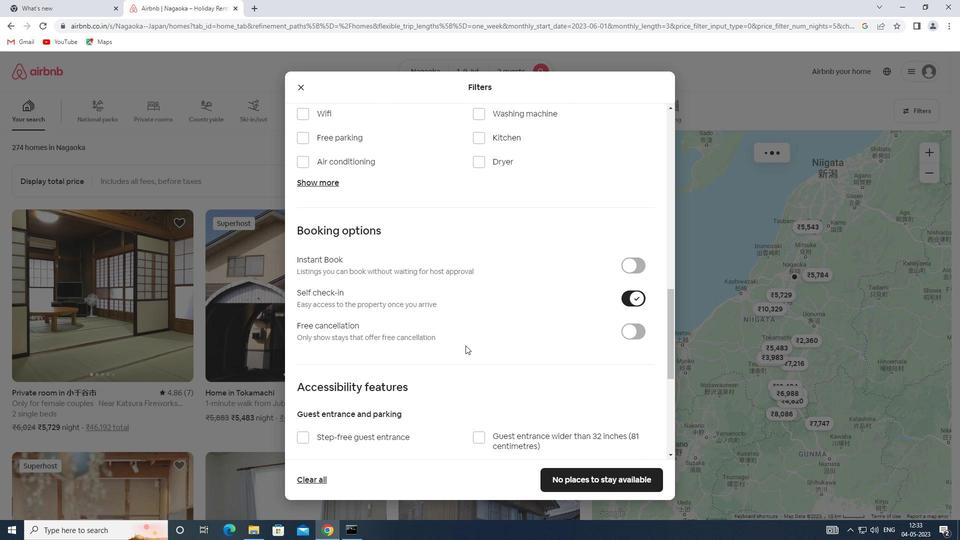 
Action: Mouse scrolled (435, 345) with delta (0, 0)
Screenshot: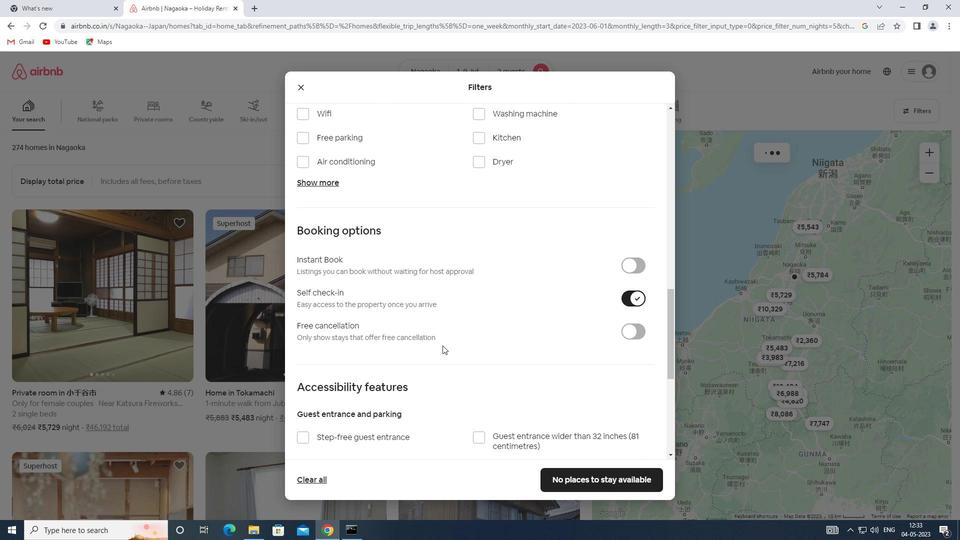 
Action: Mouse scrolled (435, 345) with delta (0, 0)
Screenshot: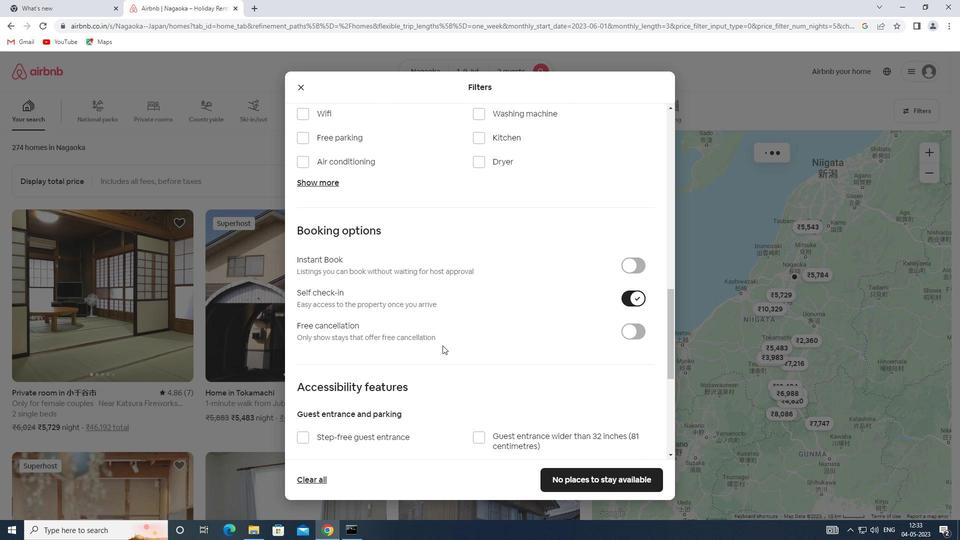 
Action: Mouse scrolled (435, 345) with delta (0, 0)
Screenshot: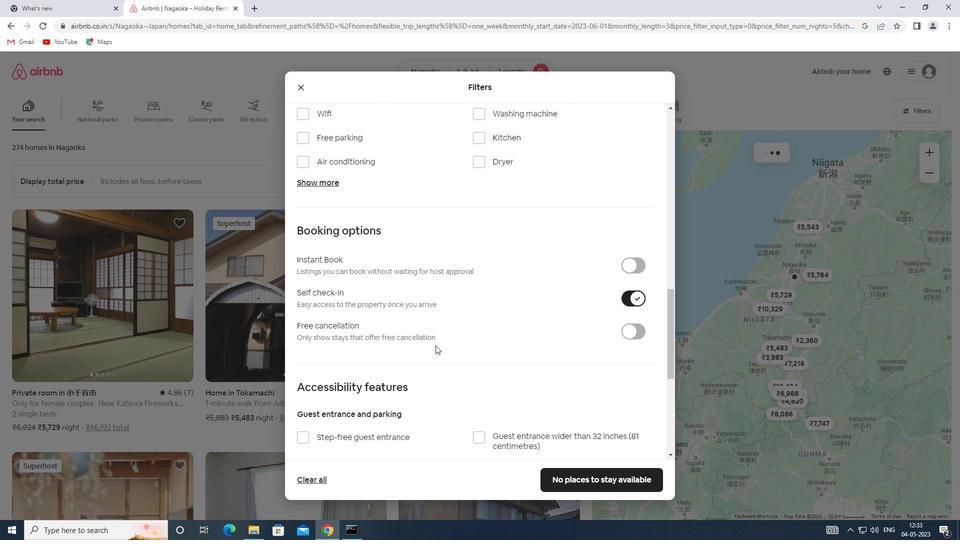 
Action: Mouse scrolled (435, 345) with delta (0, 0)
Screenshot: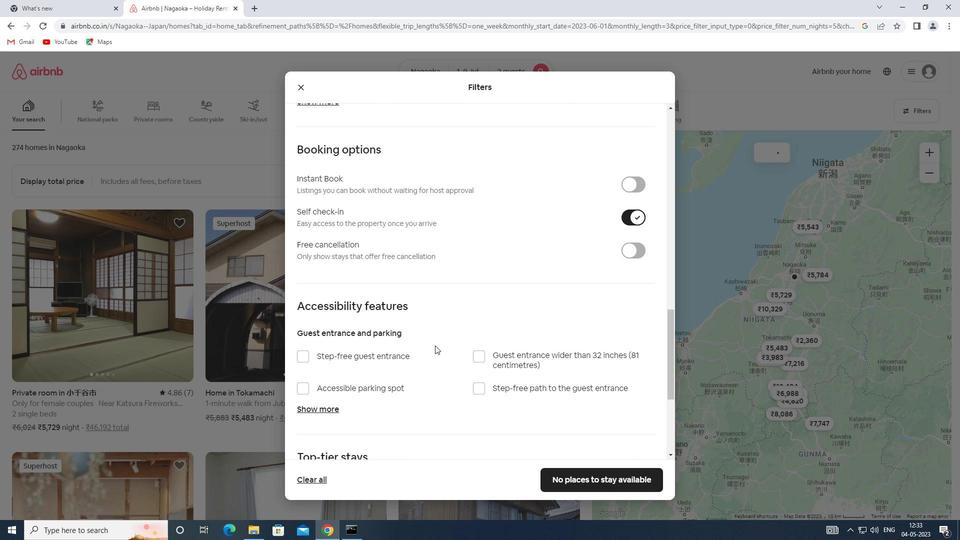 
Action: Mouse scrolled (435, 345) with delta (0, 0)
Screenshot: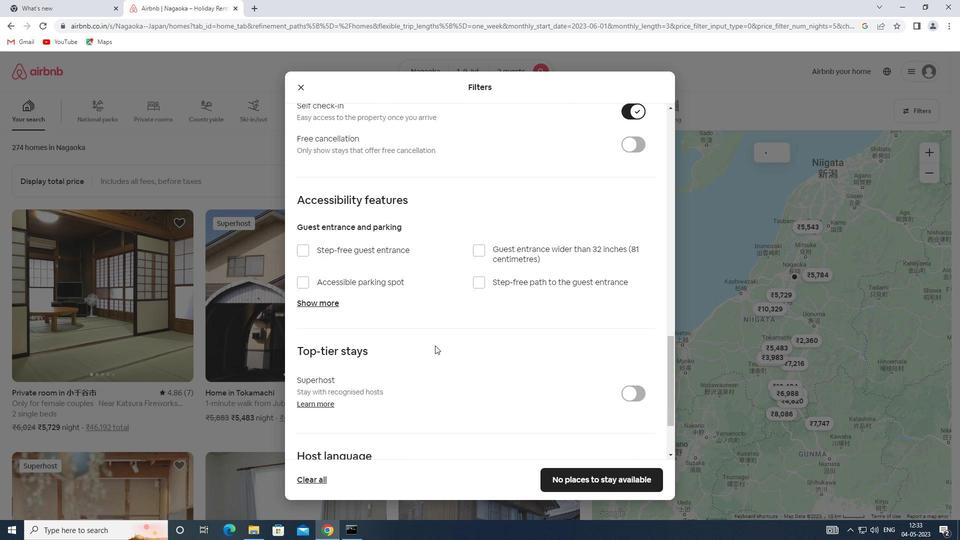 
Action: Mouse scrolled (435, 345) with delta (0, 0)
Screenshot: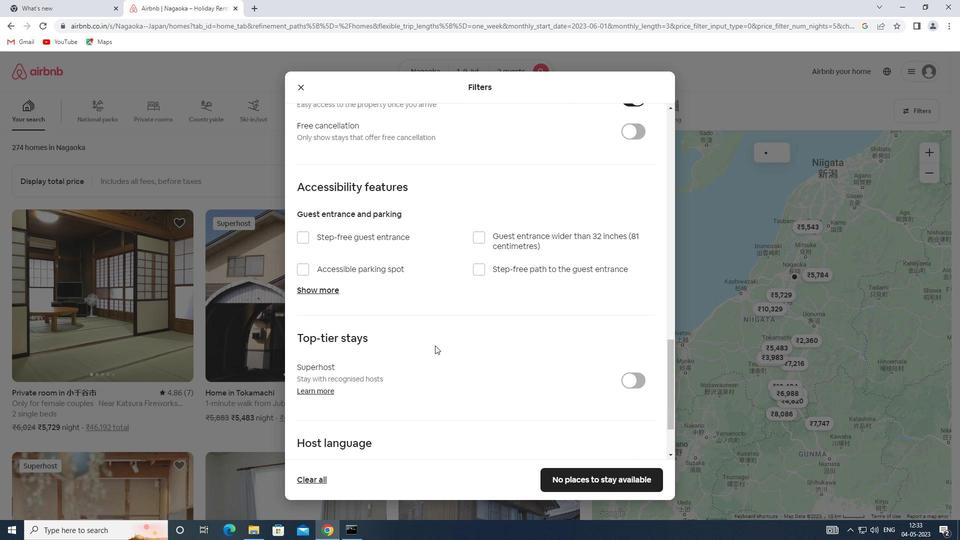 
Action: Mouse moved to (322, 391)
Screenshot: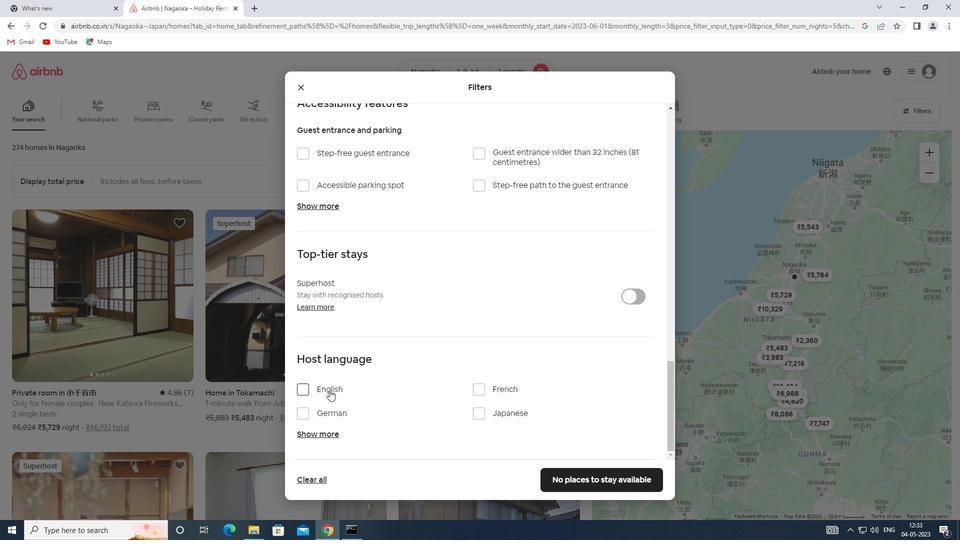
Action: Mouse pressed left at (322, 391)
Screenshot: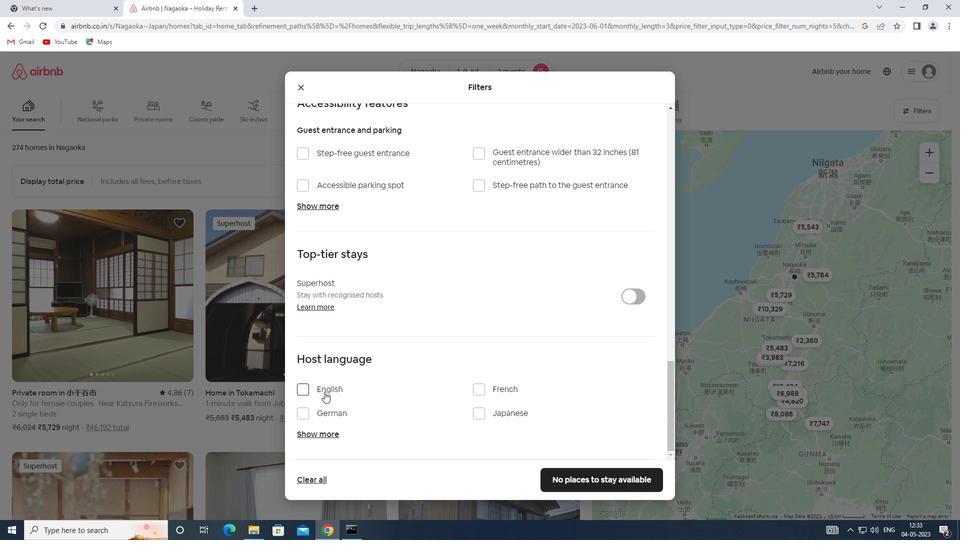
Action: Mouse moved to (607, 479)
Screenshot: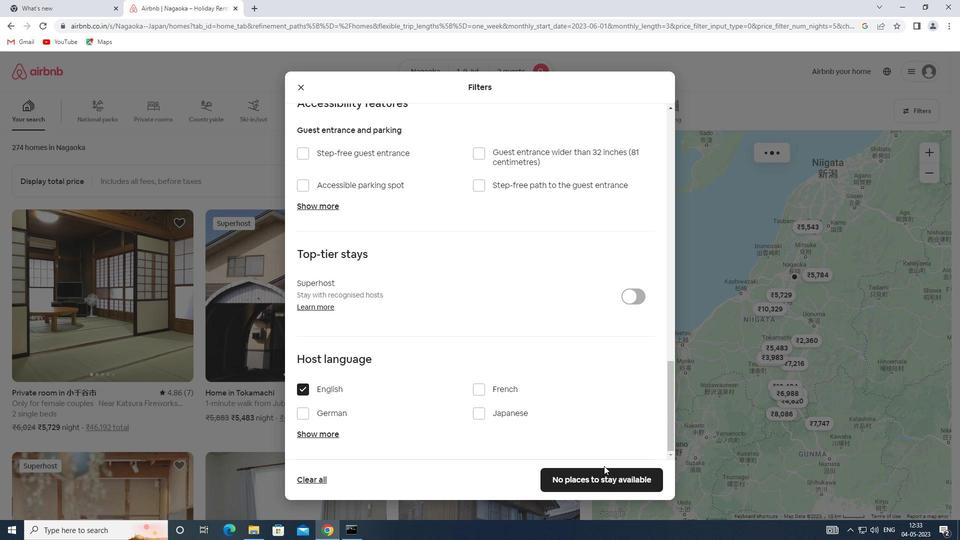 
Action: Mouse pressed left at (607, 479)
Screenshot: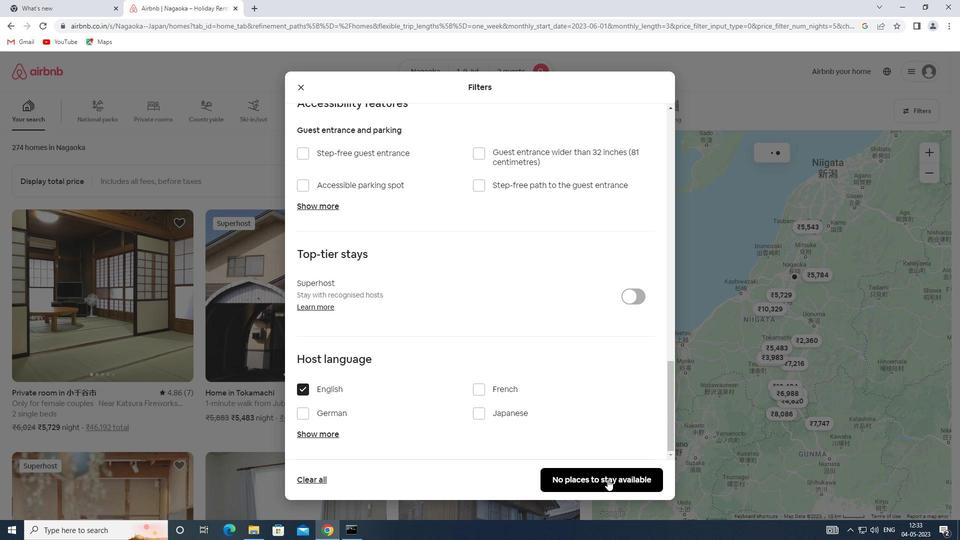 
Action: Mouse moved to (602, 475)
Screenshot: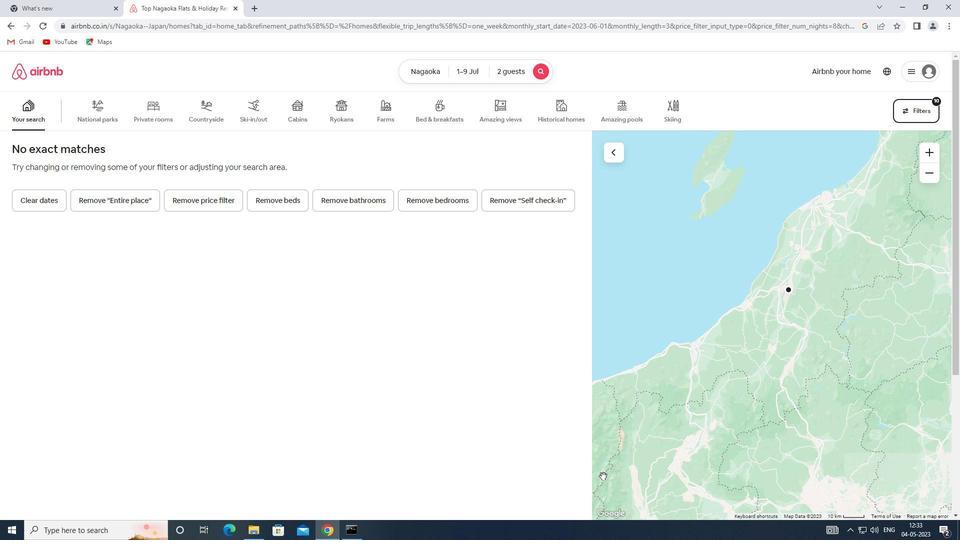 
